 Task: Find connections with filter location Fraijanes with filter topic #Ideaswith filter profile language German with filter current company Gartner with filter school National Academy of Legal Studies & Research (NALSAR) University Hyderabad with filter industry Periodical Publishing with filter service category Research with filter keywords title Conservation Volunteer
Action: Mouse moved to (528, 75)
Screenshot: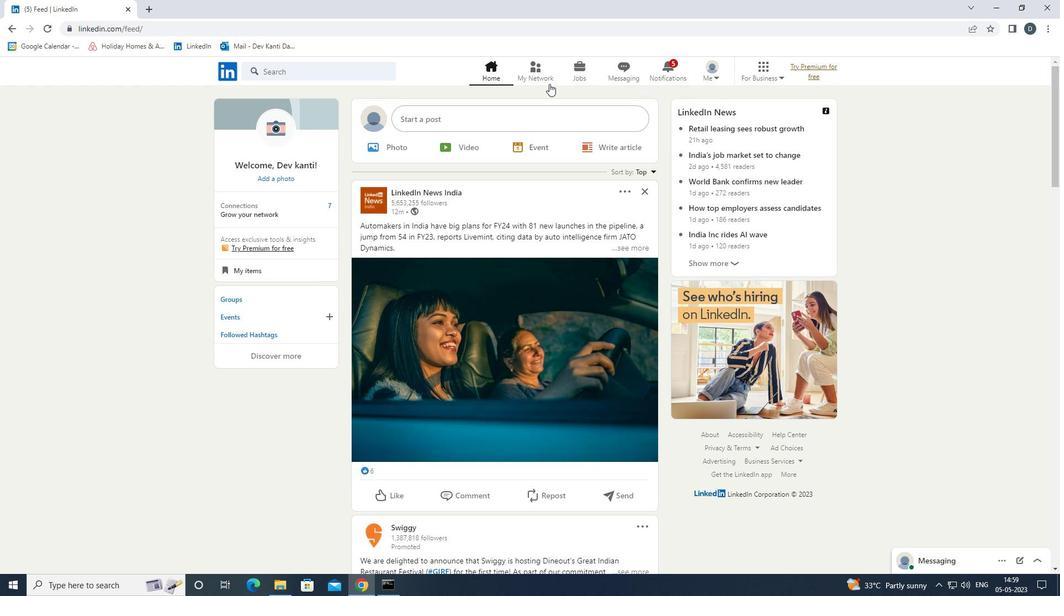 
Action: Mouse pressed left at (528, 75)
Screenshot: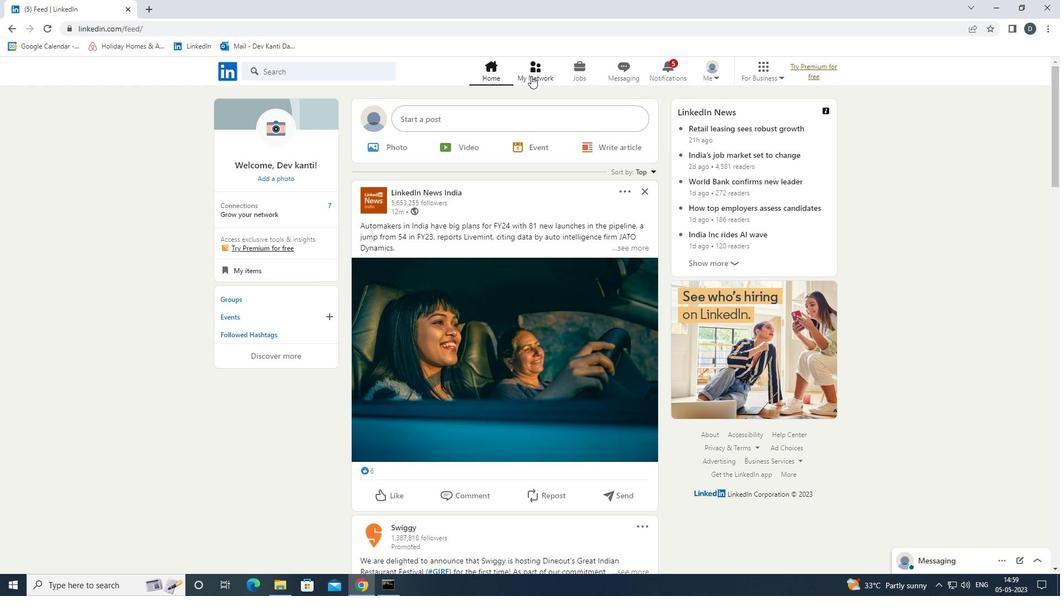 
Action: Mouse moved to (363, 130)
Screenshot: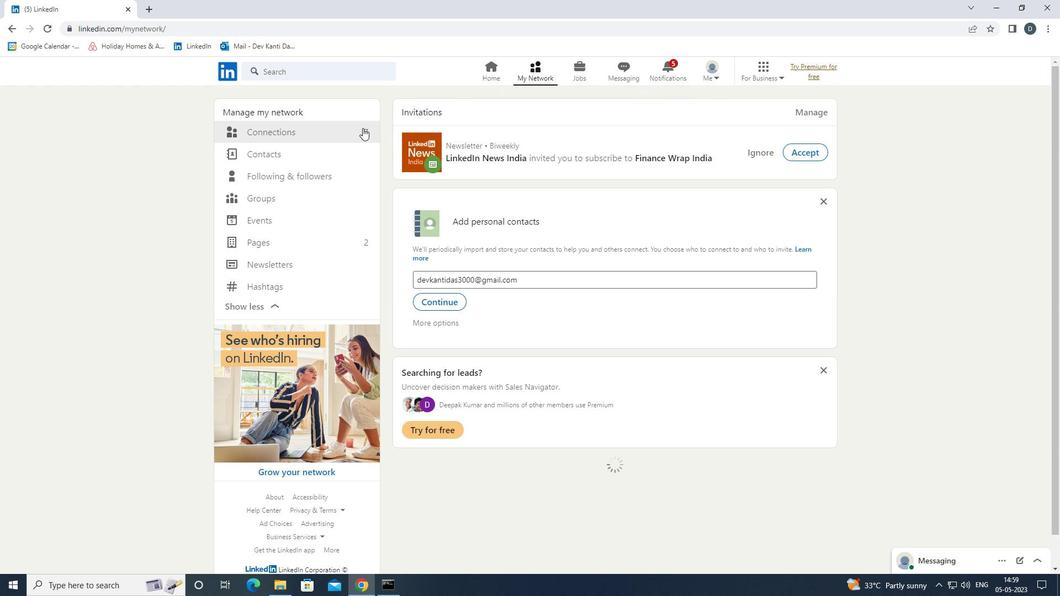 
Action: Mouse pressed left at (363, 130)
Screenshot: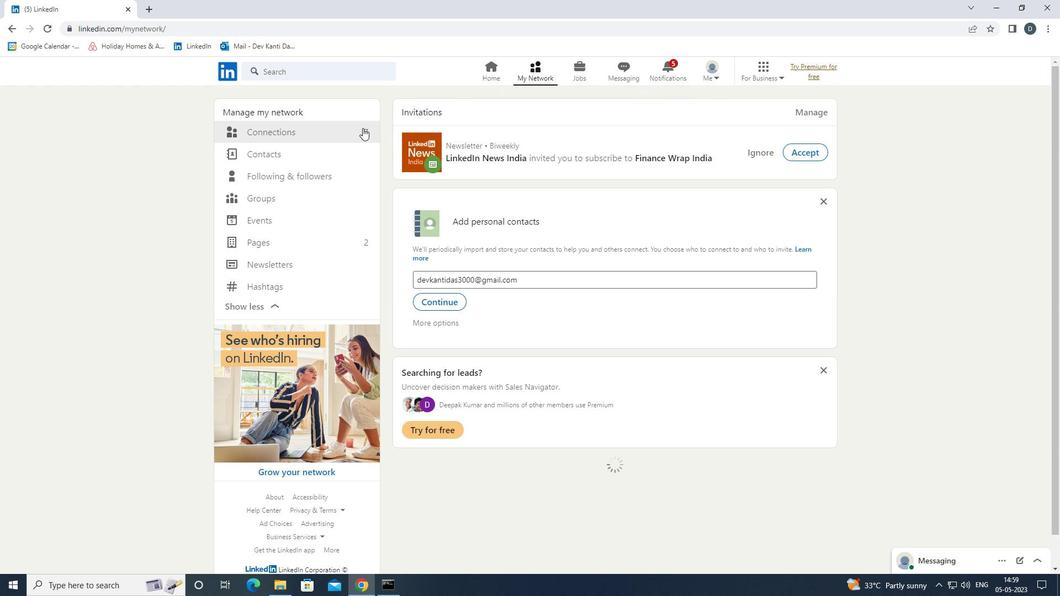 
Action: Mouse moved to (595, 135)
Screenshot: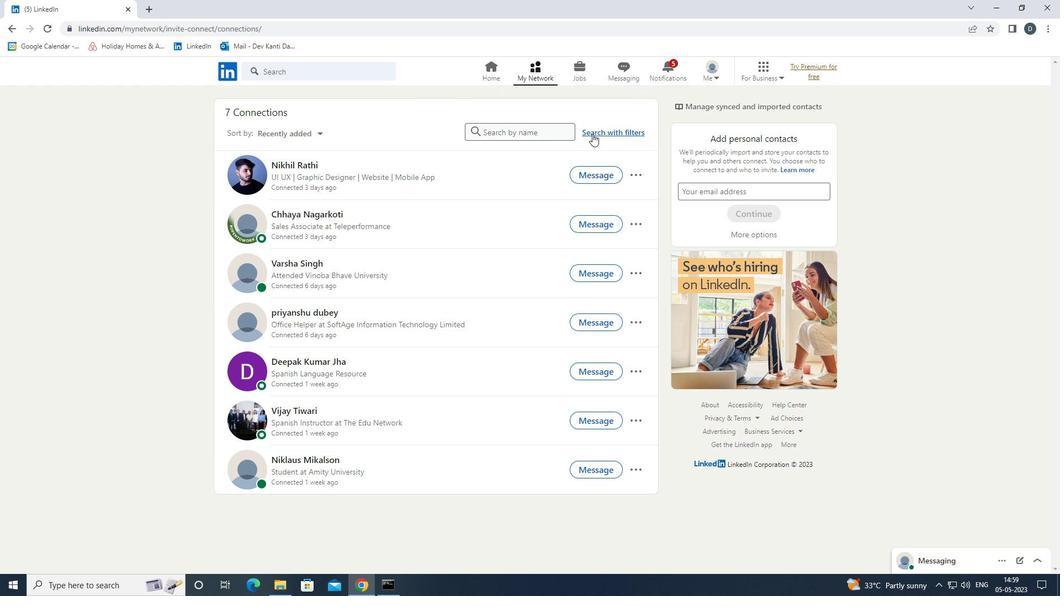 
Action: Mouse pressed left at (595, 135)
Screenshot: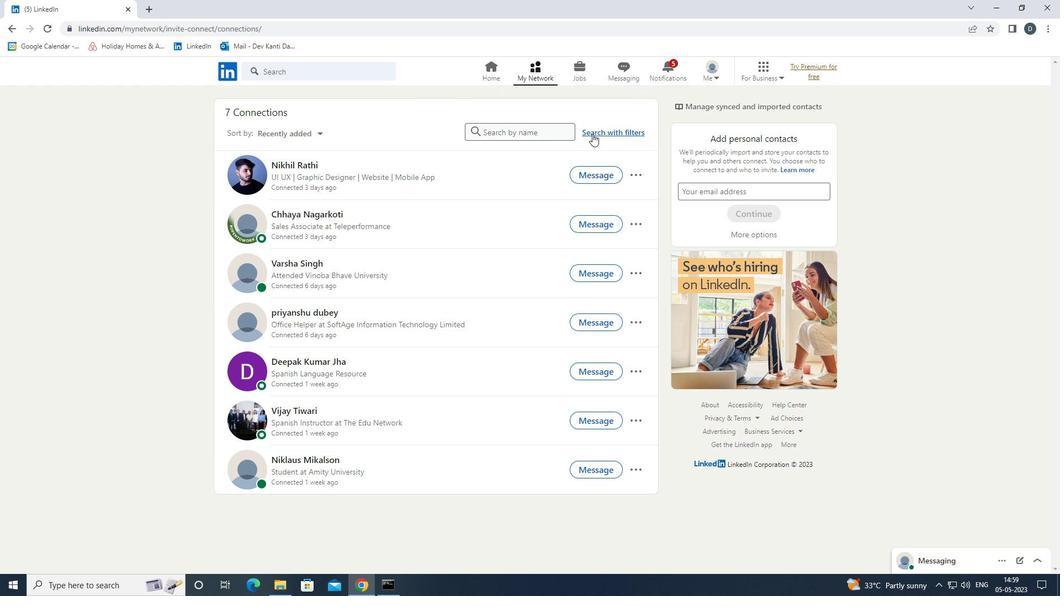 
Action: Mouse moved to (559, 103)
Screenshot: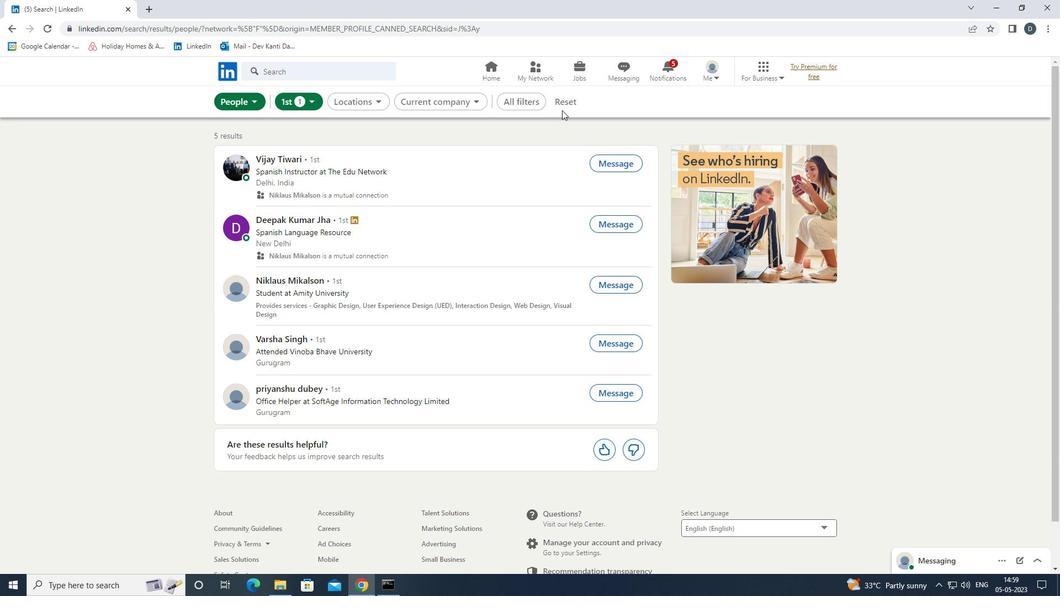 
Action: Mouse pressed left at (559, 103)
Screenshot: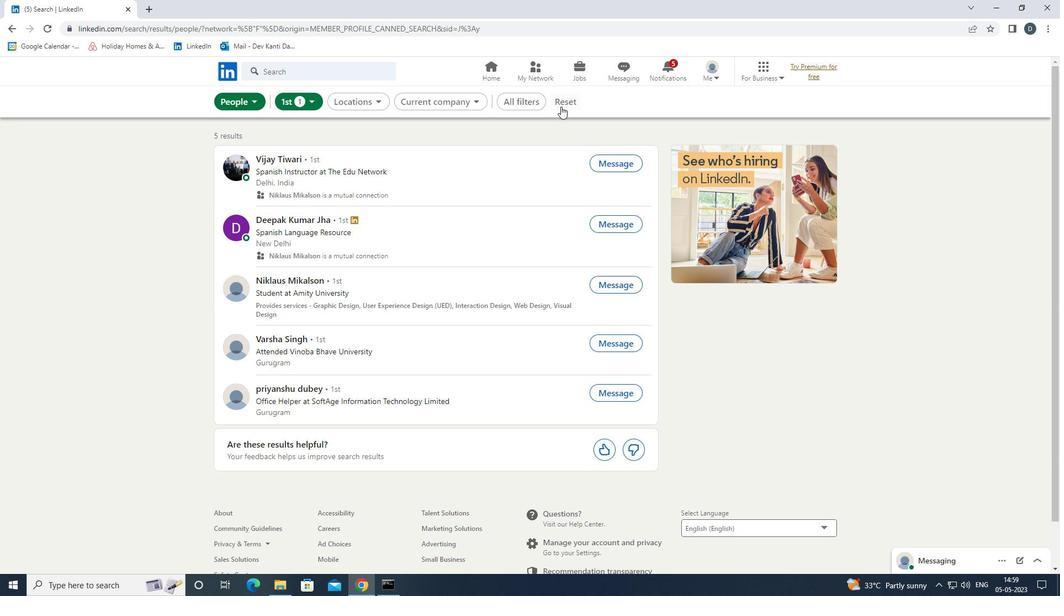 
Action: Mouse moved to (550, 101)
Screenshot: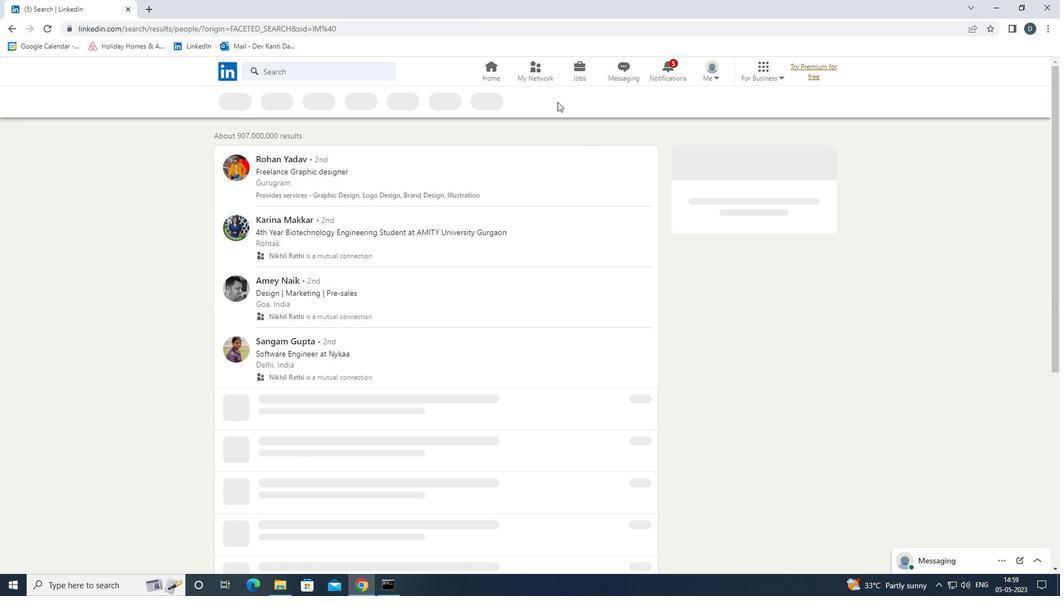 
Action: Mouse pressed left at (550, 101)
Screenshot: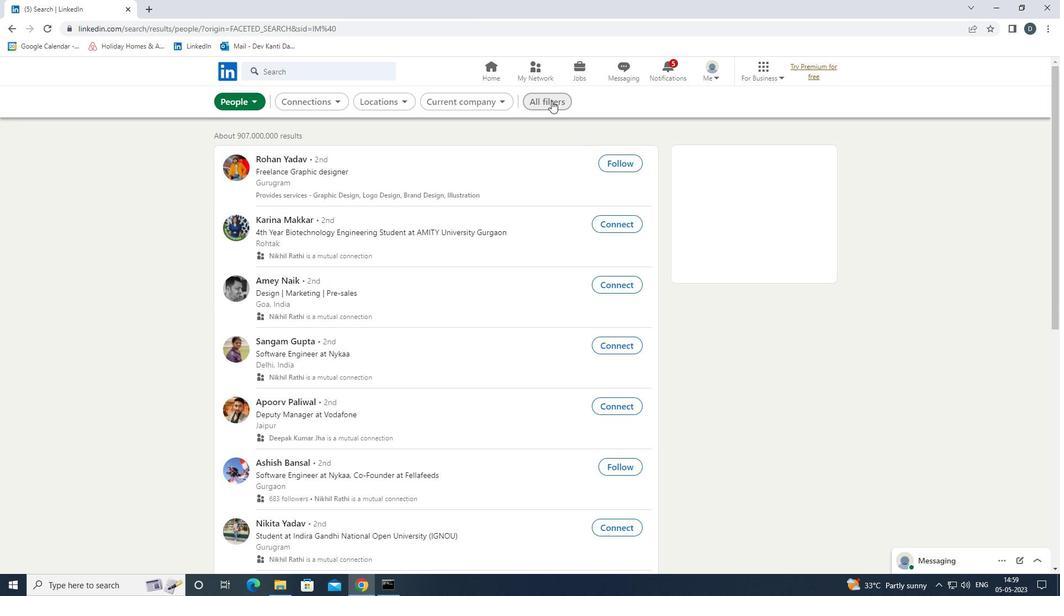 
Action: Mouse moved to (914, 336)
Screenshot: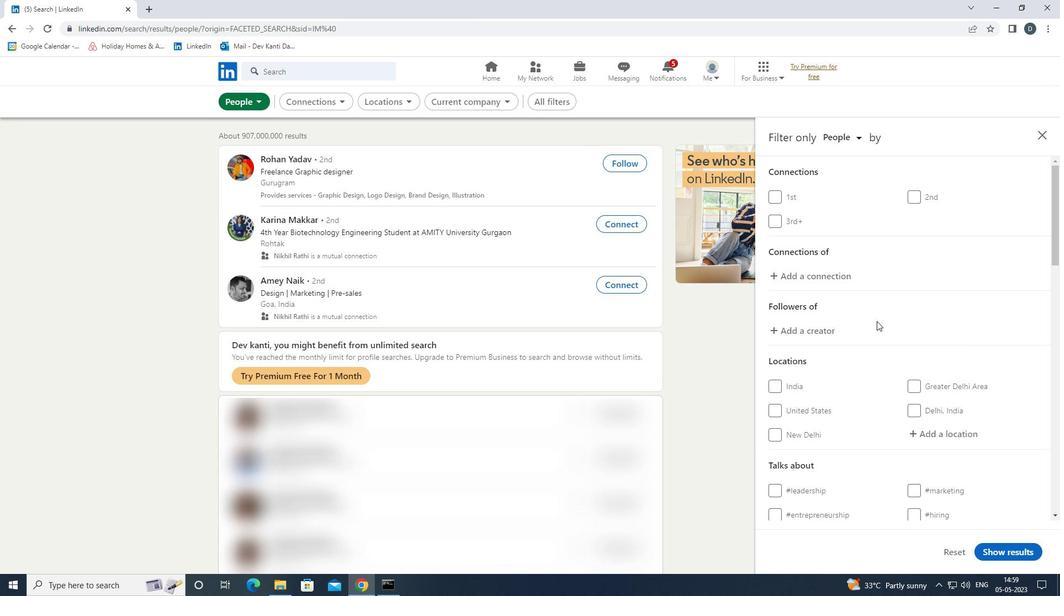 
Action: Mouse scrolled (914, 336) with delta (0, 0)
Screenshot: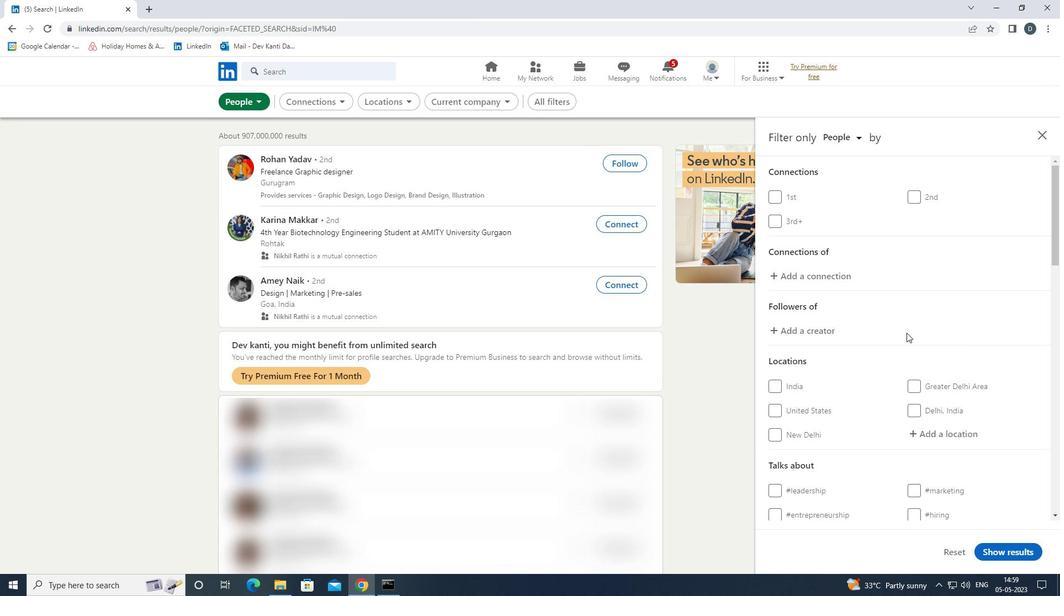 
Action: Mouse moved to (917, 336)
Screenshot: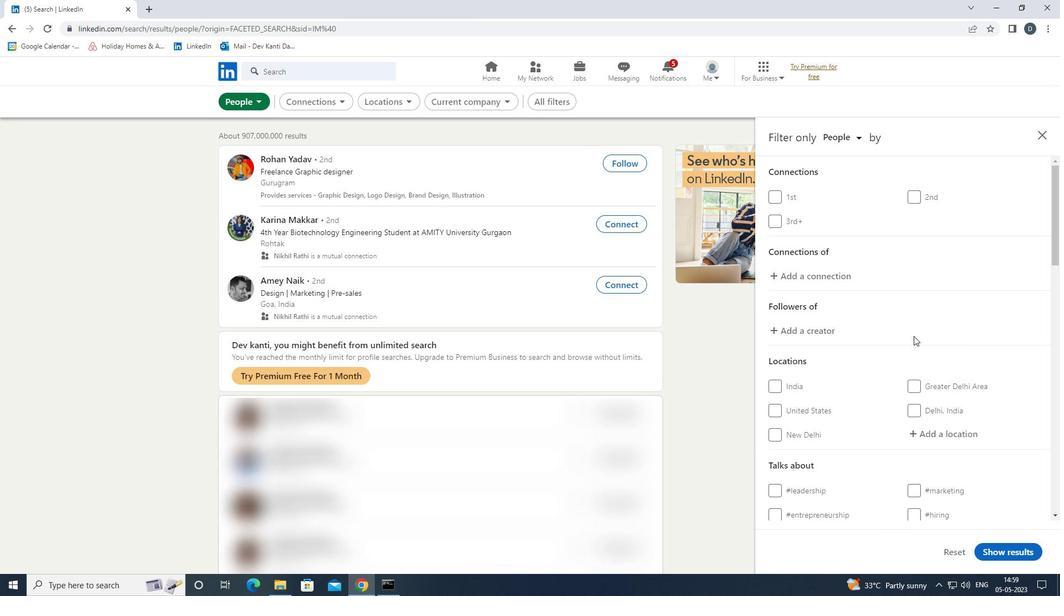
Action: Mouse scrolled (917, 336) with delta (0, 0)
Screenshot: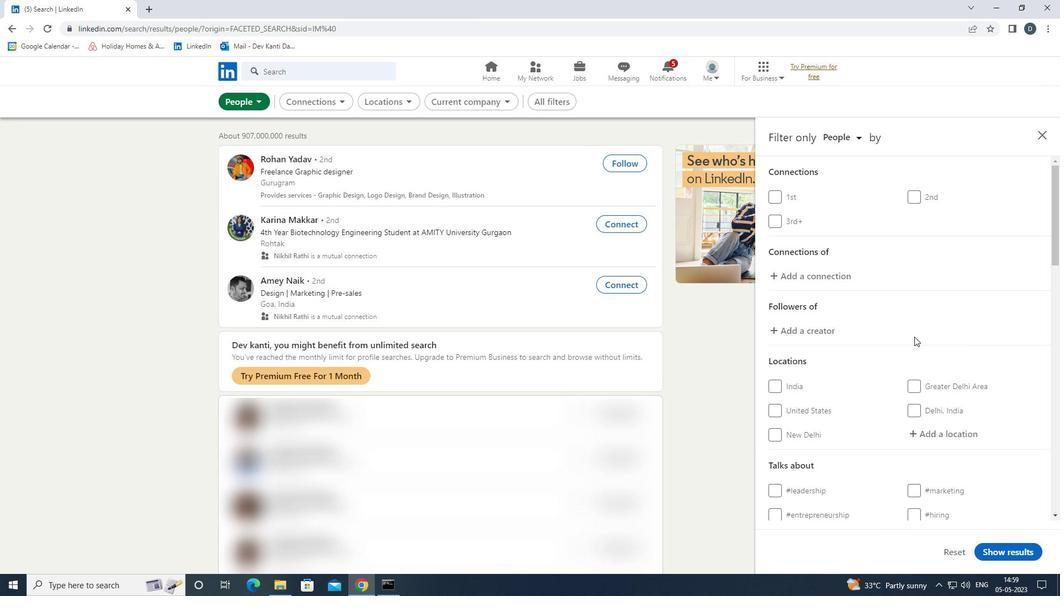 
Action: Mouse moved to (943, 321)
Screenshot: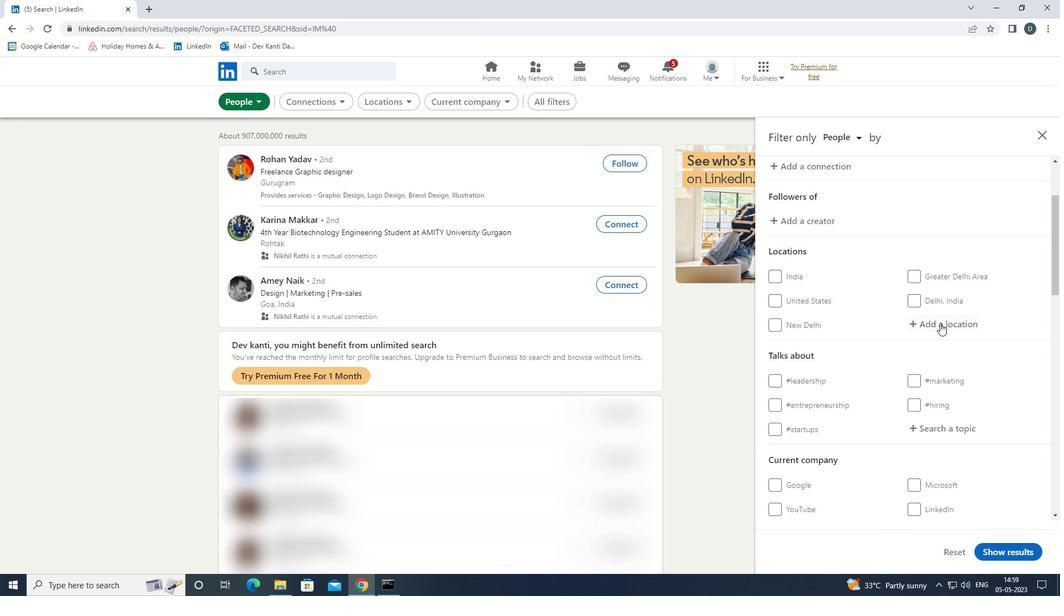 
Action: Mouse pressed left at (943, 321)
Screenshot: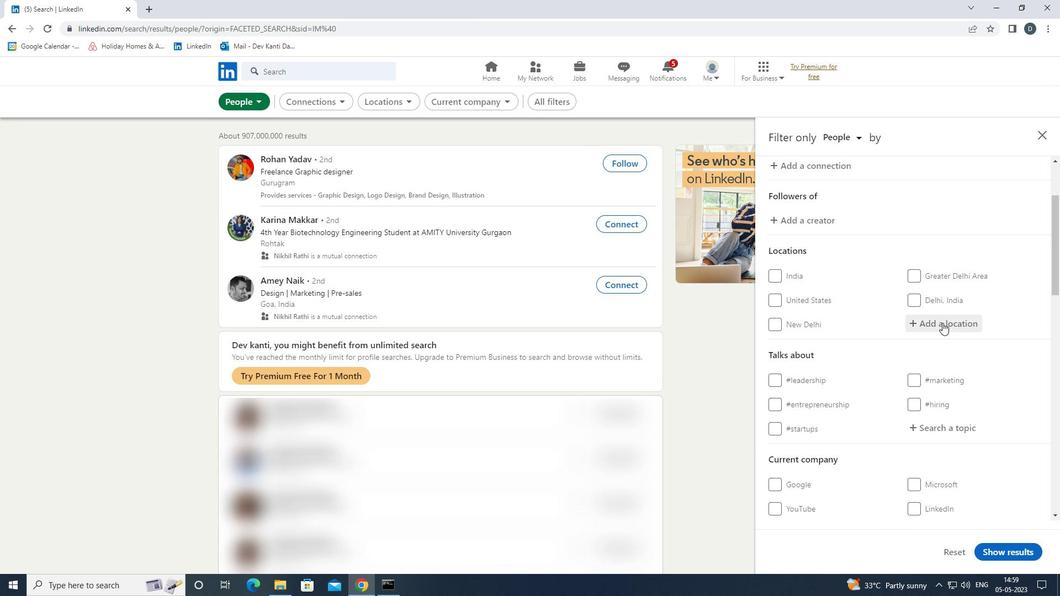 
Action: Mouse moved to (949, 326)
Screenshot: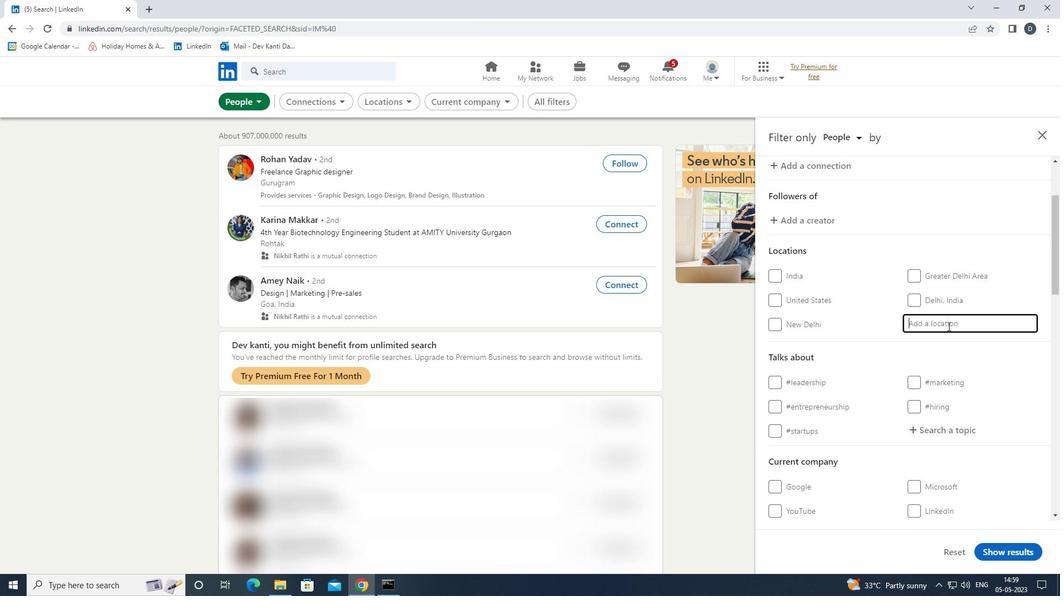 
Action: Key pressed <Key.shift><Key.shift><Key.shift><Key.shift><Key.shift><Key.shift>FRAIJANES<Key.down><Key.enter>
Screenshot: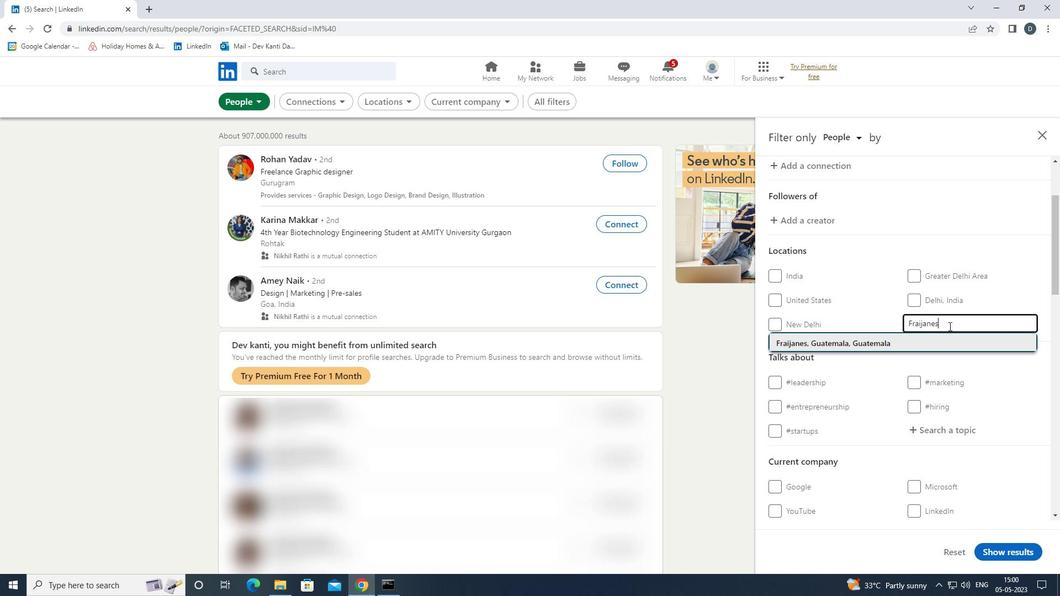 
Action: Mouse scrolled (949, 325) with delta (0, 0)
Screenshot: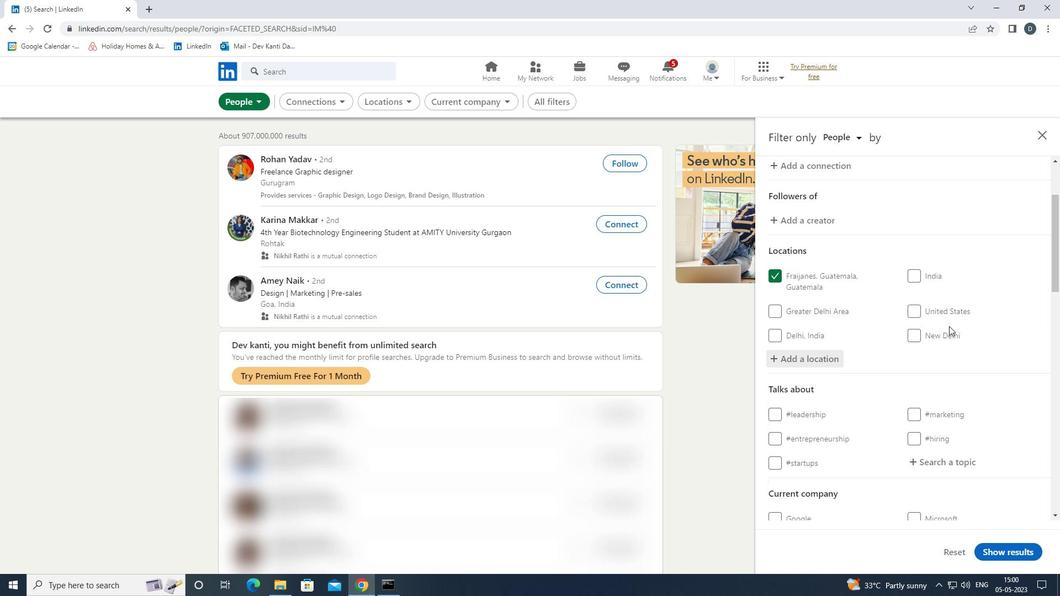
Action: Mouse moved to (949, 326)
Screenshot: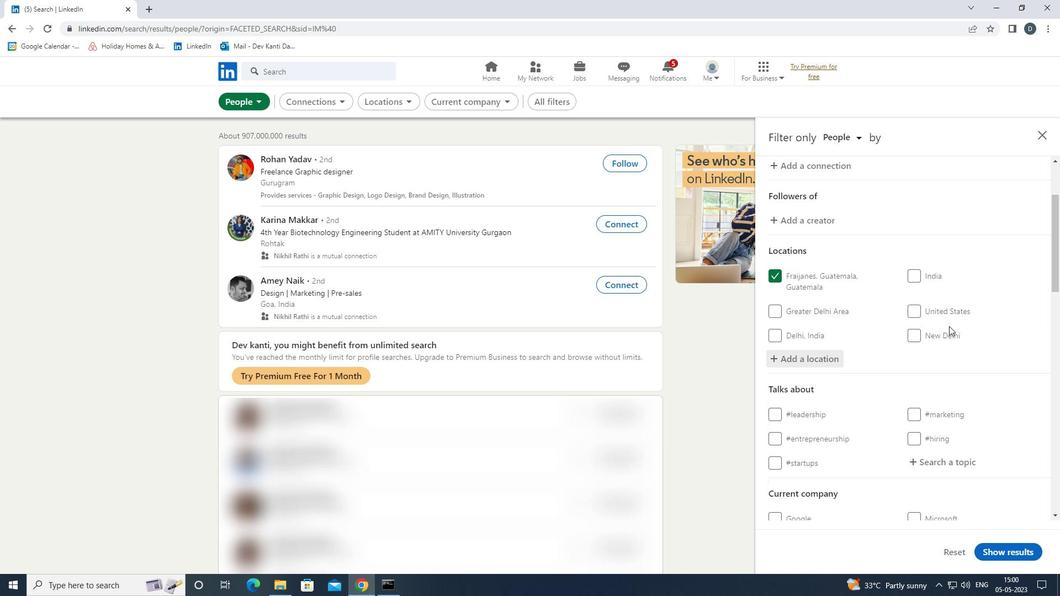 
Action: Mouse scrolled (949, 326) with delta (0, 0)
Screenshot: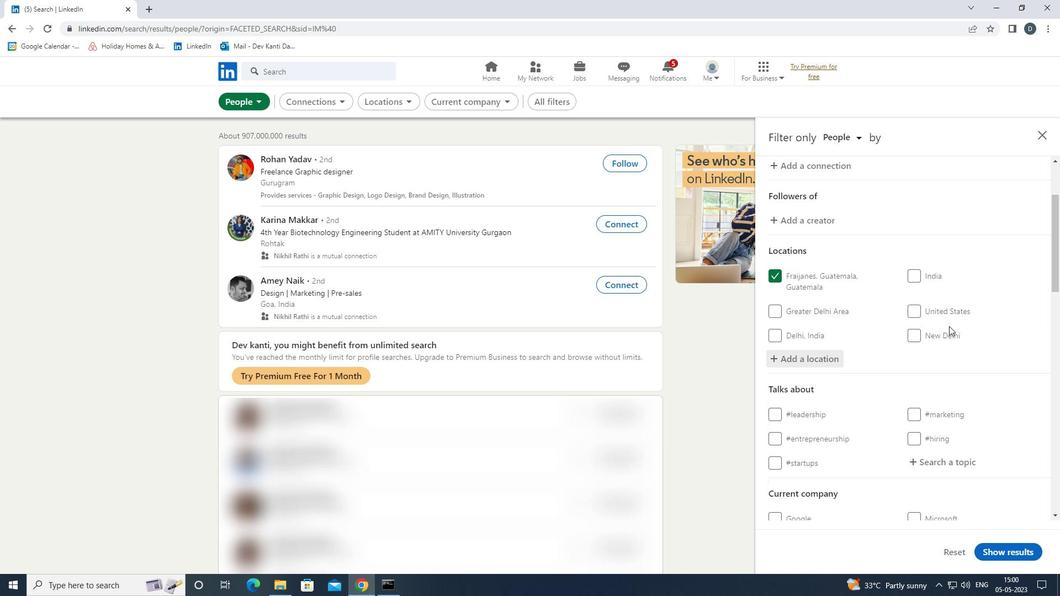
Action: Mouse moved to (949, 329)
Screenshot: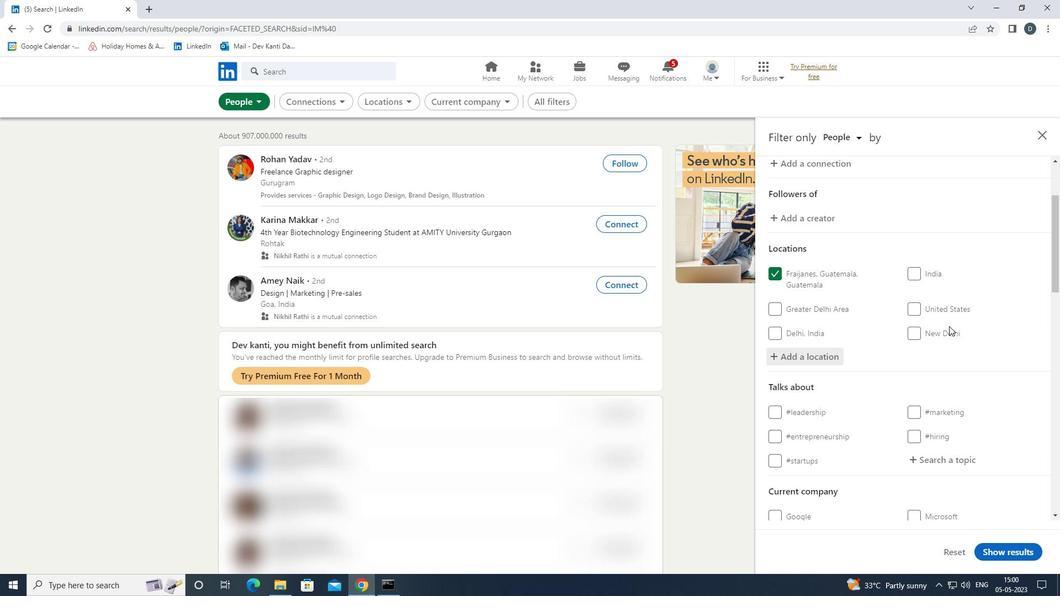 
Action: Mouse scrolled (949, 329) with delta (0, 0)
Screenshot: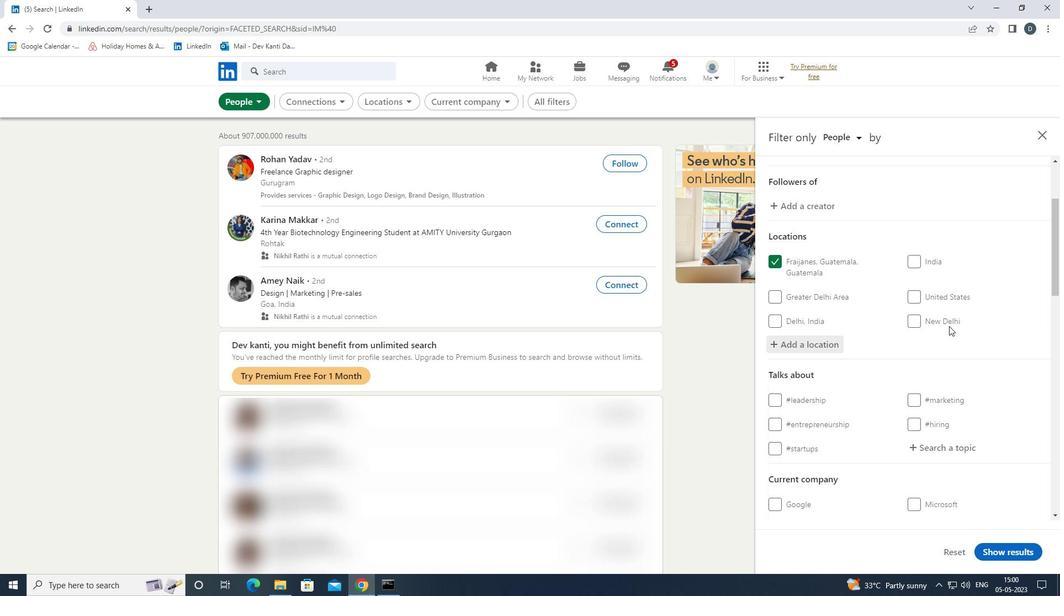 
Action: Mouse moved to (961, 299)
Screenshot: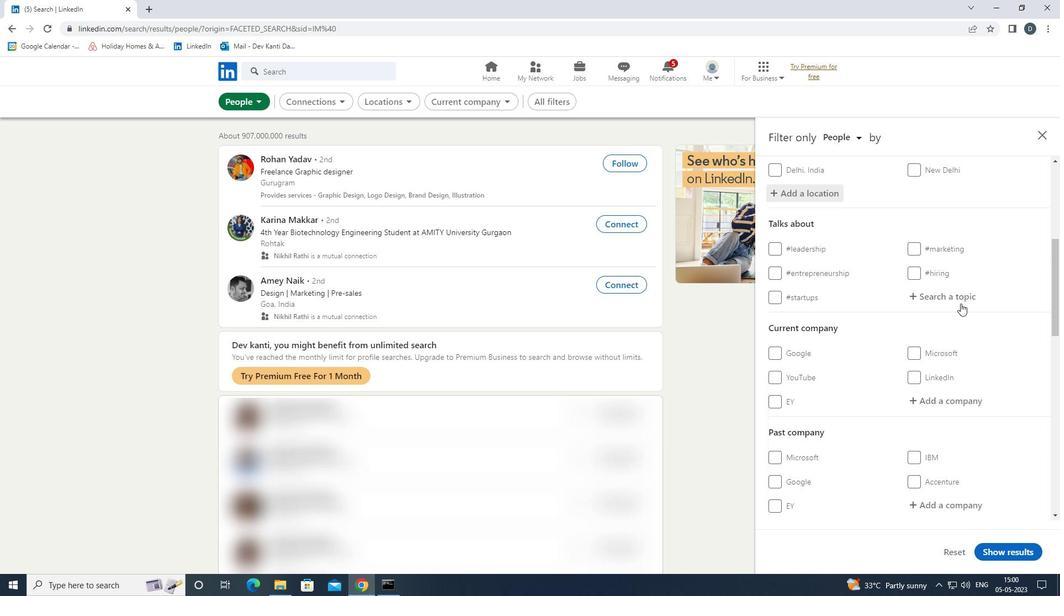 
Action: Mouse pressed left at (961, 299)
Screenshot: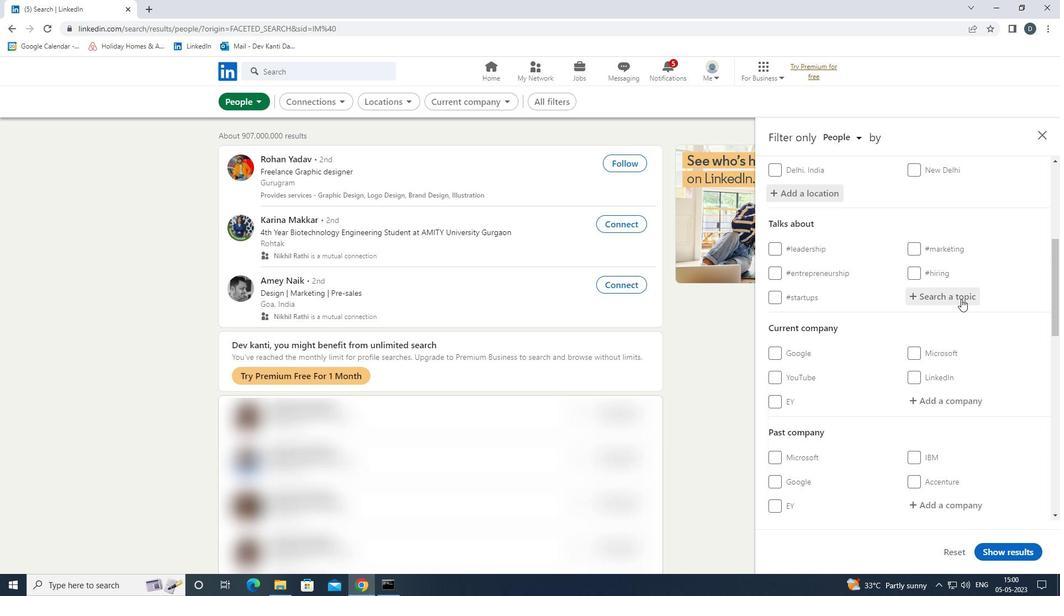 
Action: Key pressed <Key.shift>IDEAS<Key.down><Key.enter>
Screenshot: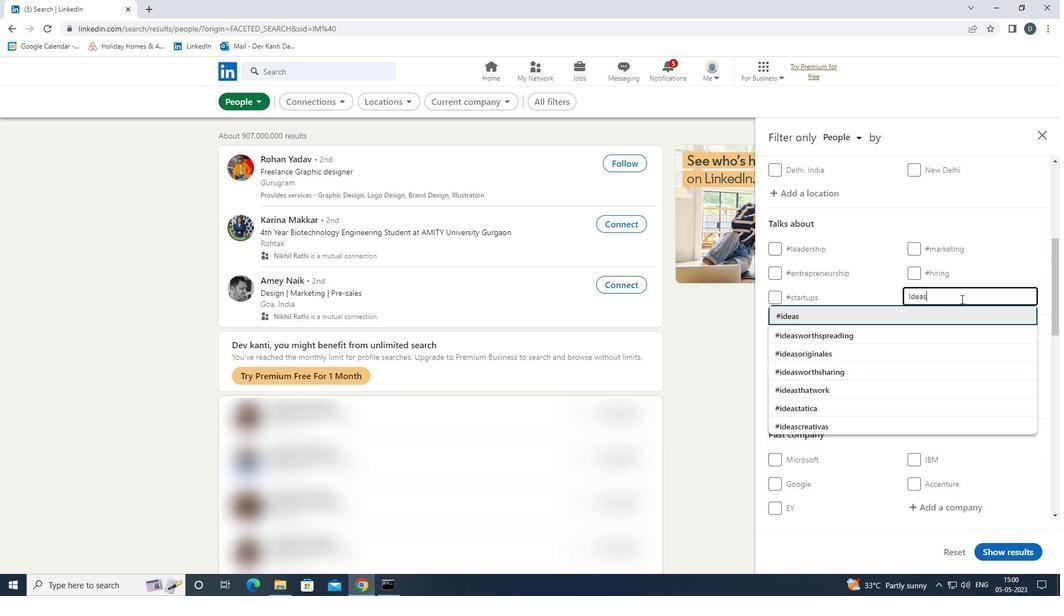 
Action: Mouse scrolled (961, 298) with delta (0, 0)
Screenshot: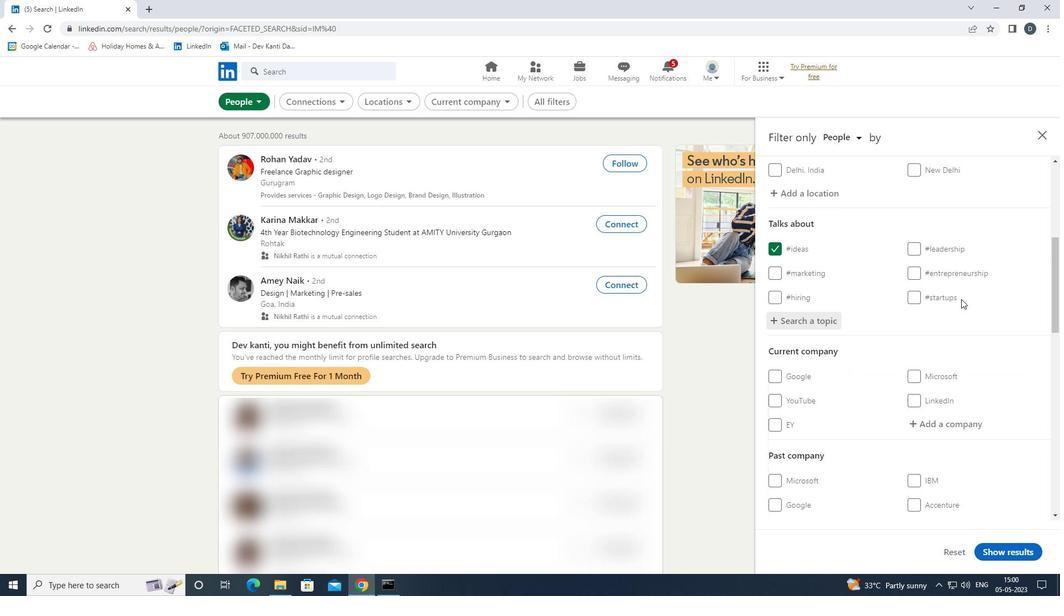 
Action: Mouse scrolled (961, 298) with delta (0, 0)
Screenshot: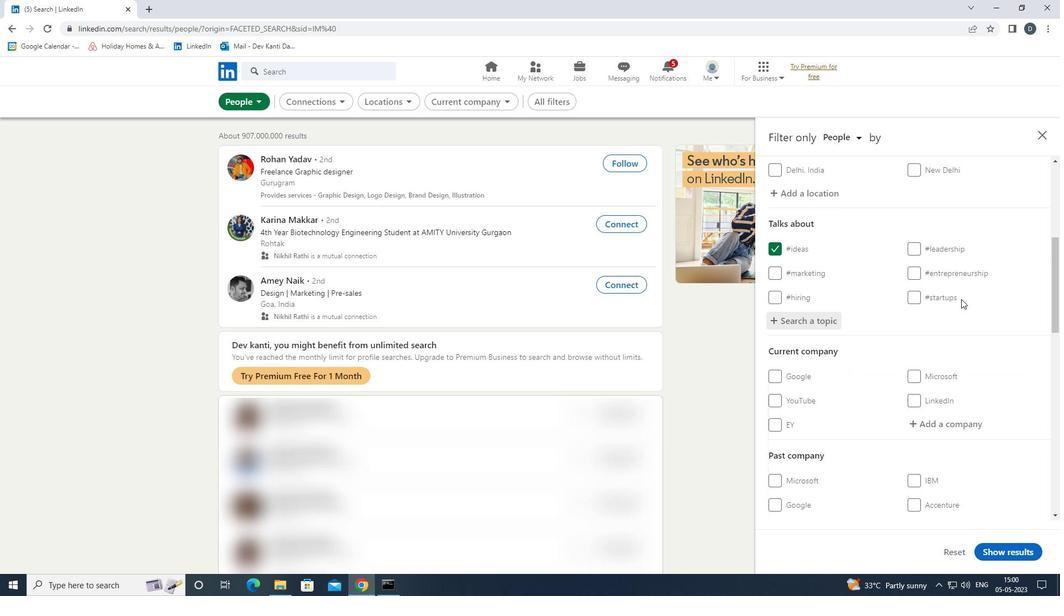 
Action: Mouse scrolled (961, 298) with delta (0, 0)
Screenshot: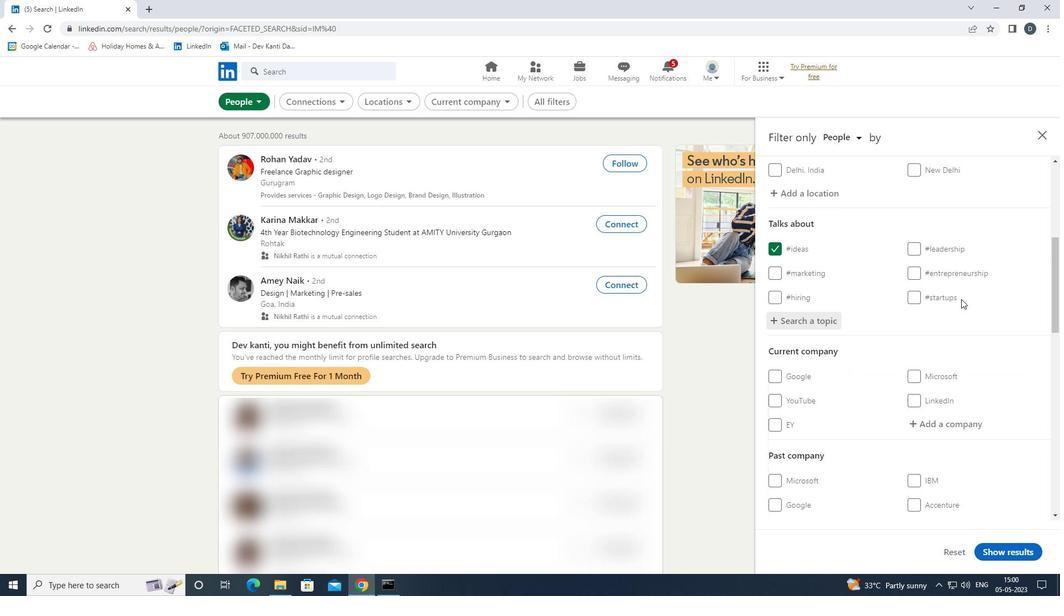 
Action: Mouse moved to (961, 299)
Screenshot: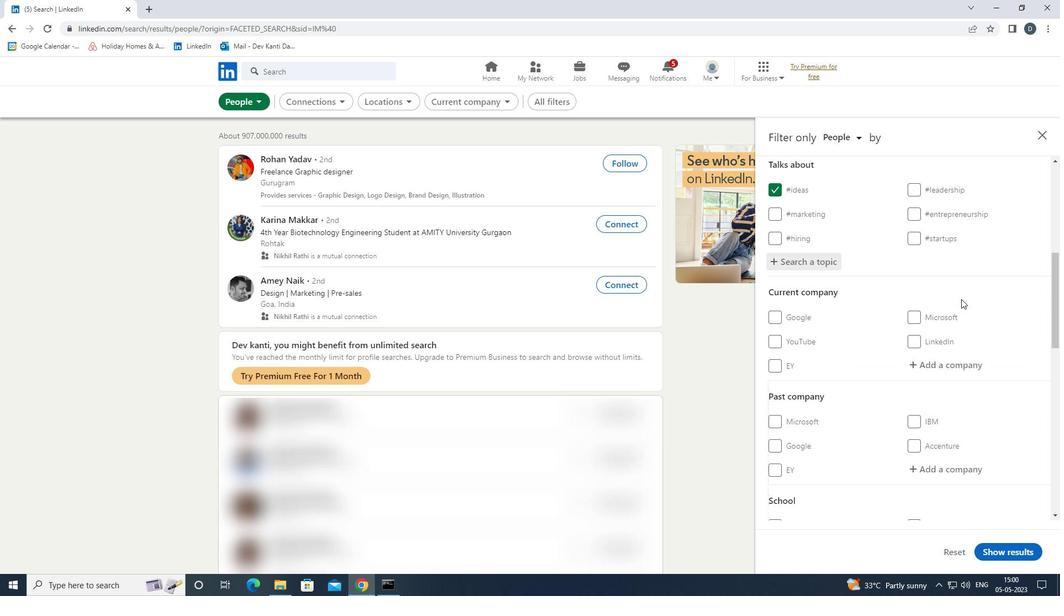 
Action: Mouse scrolled (961, 299) with delta (0, 0)
Screenshot: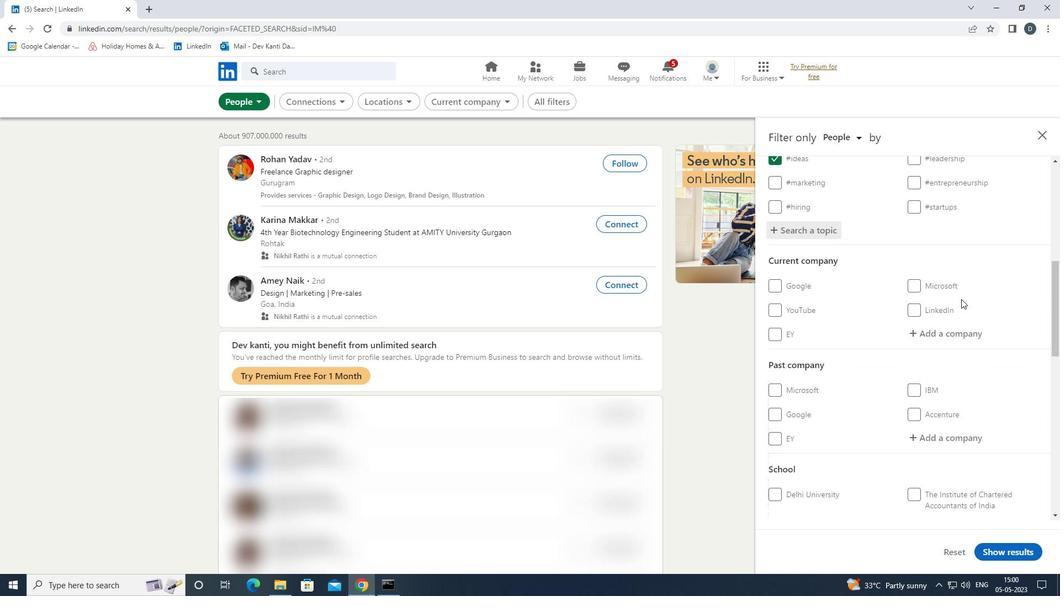 
Action: Mouse moved to (961, 301)
Screenshot: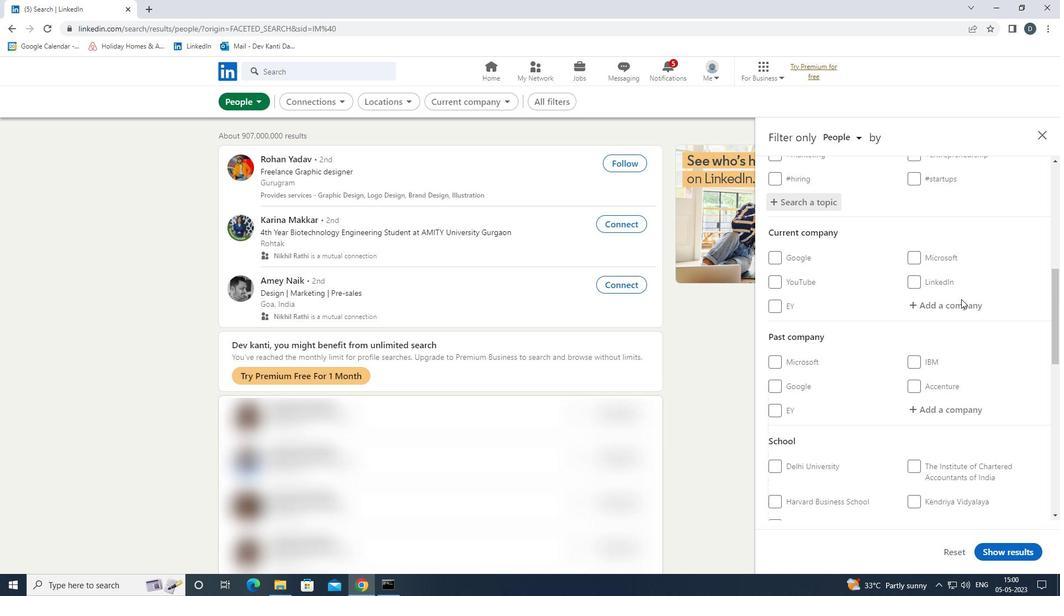 
Action: Mouse scrolled (961, 301) with delta (0, 0)
Screenshot: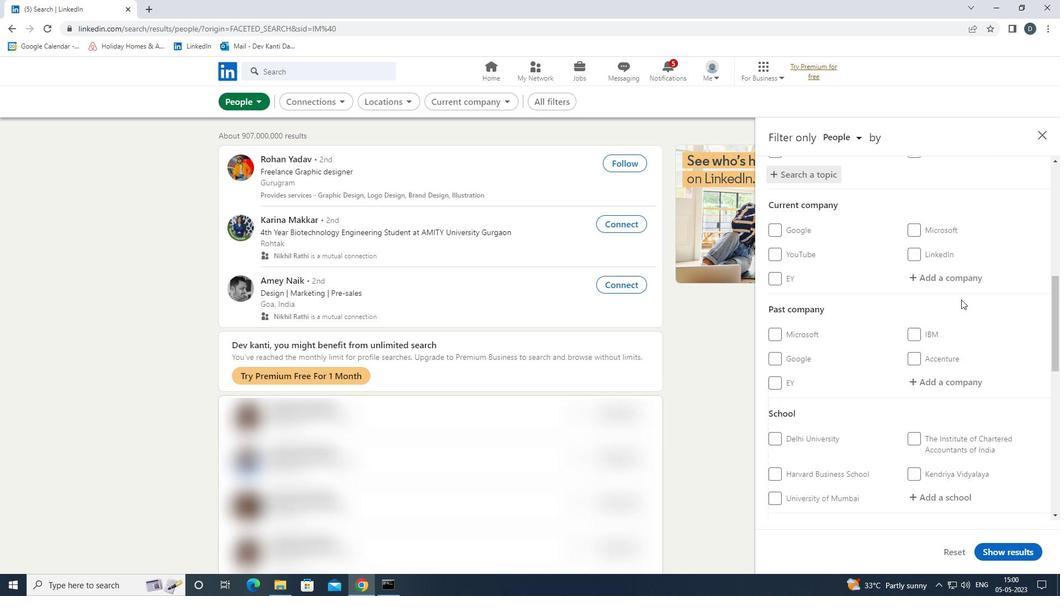 
Action: Mouse moved to (961, 301)
Screenshot: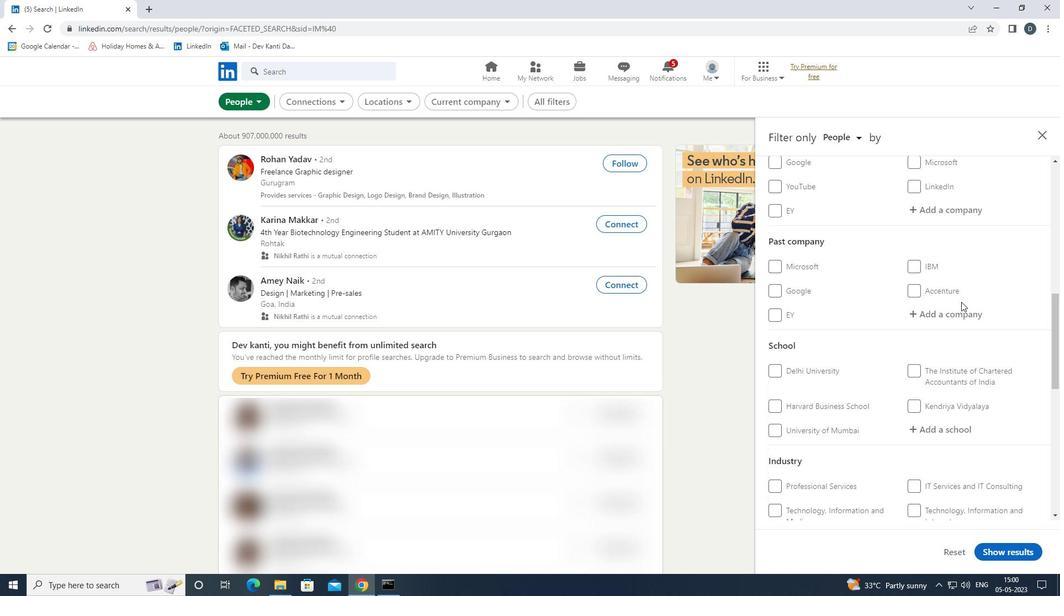 
Action: Mouse scrolled (961, 301) with delta (0, 0)
Screenshot: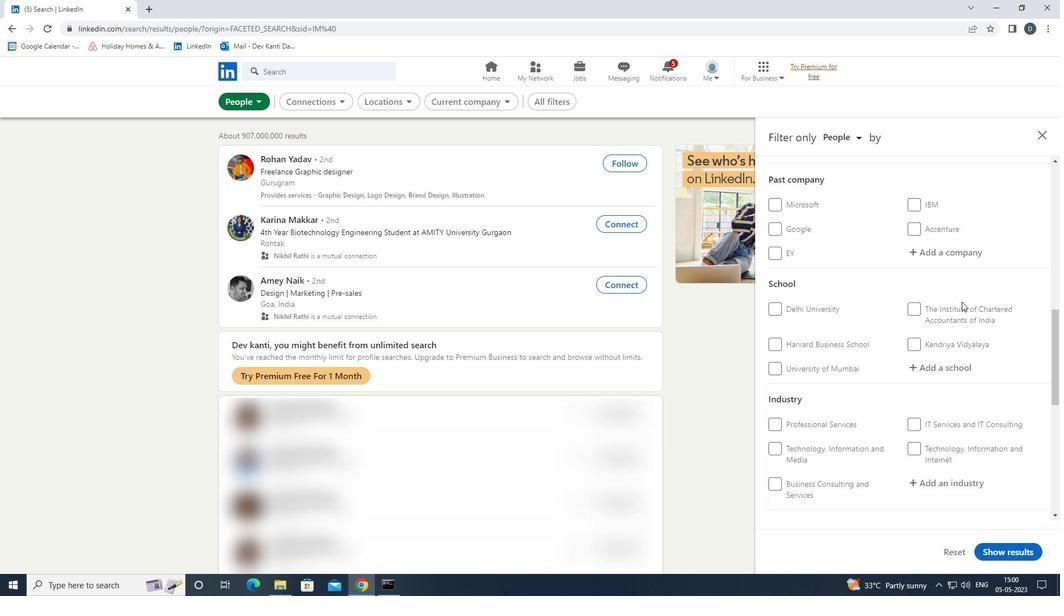 
Action: Mouse scrolled (961, 301) with delta (0, 0)
Screenshot: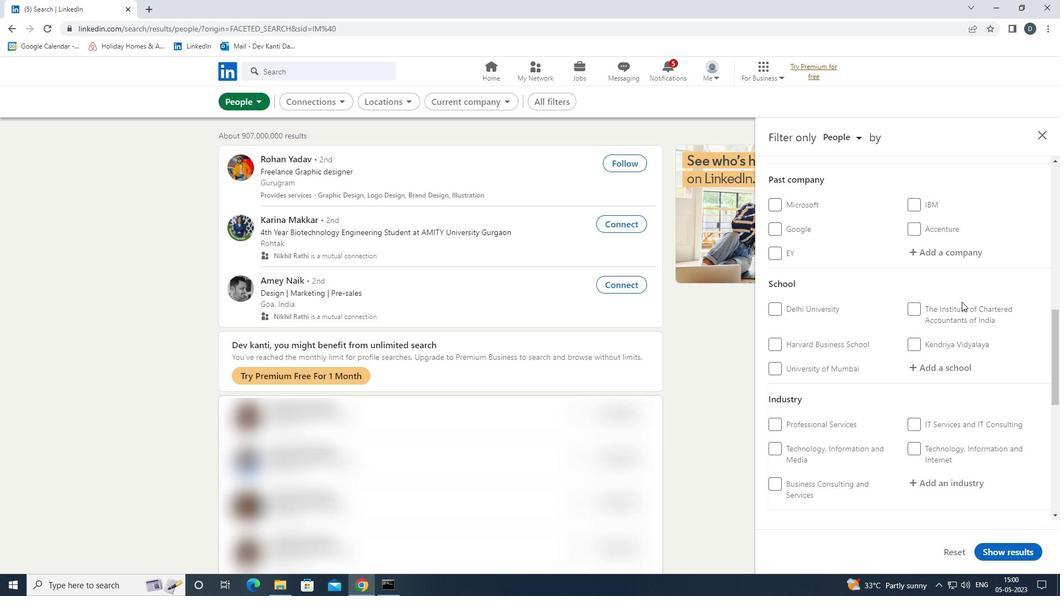
Action: Mouse scrolled (961, 301) with delta (0, 0)
Screenshot: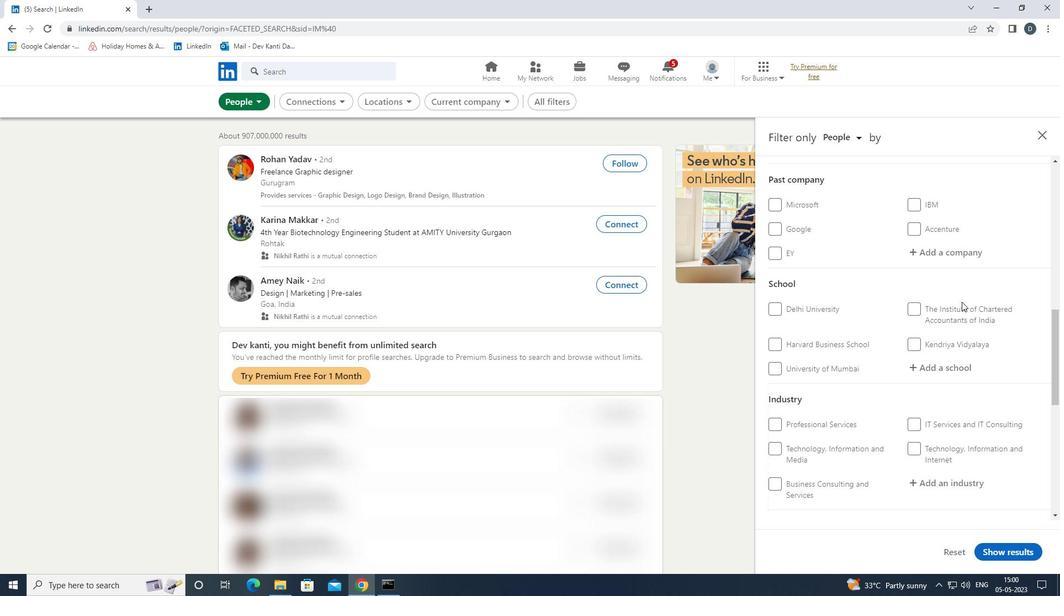 
Action: Mouse moved to (961, 303)
Screenshot: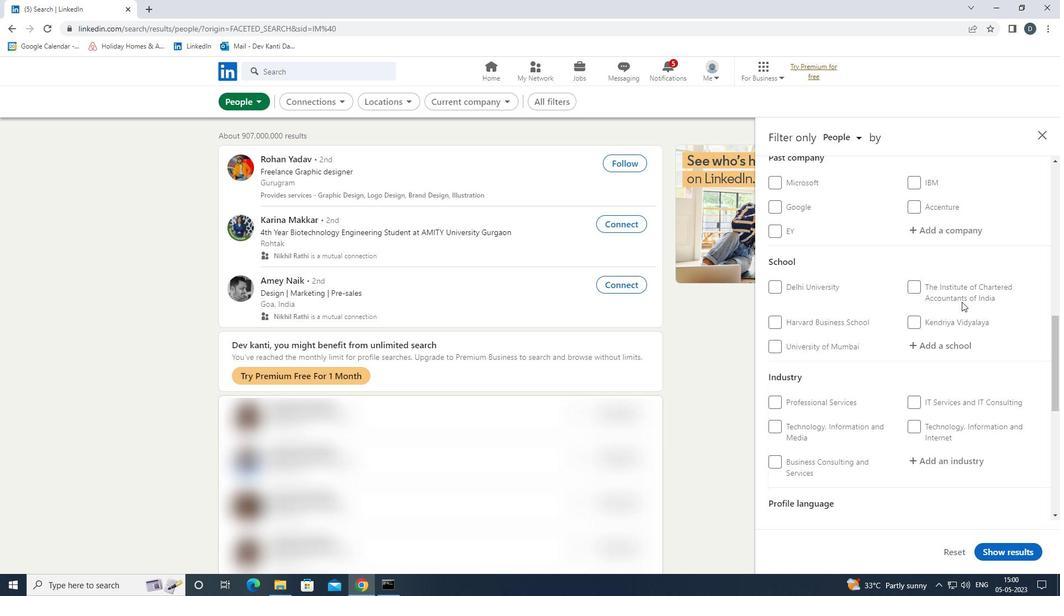 
Action: Mouse scrolled (961, 303) with delta (0, 0)
Screenshot: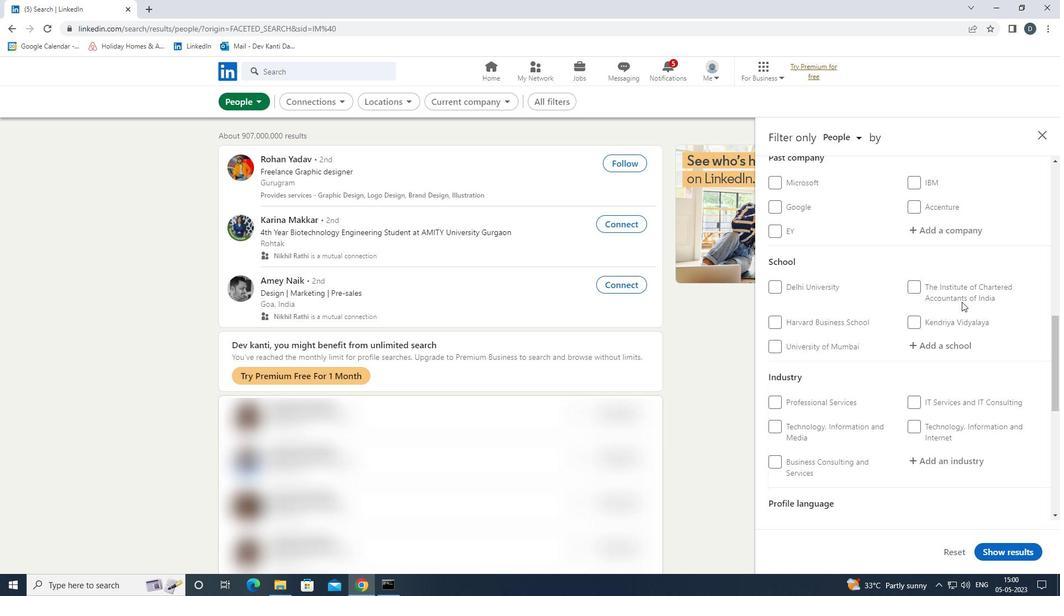 
Action: Mouse moved to (804, 374)
Screenshot: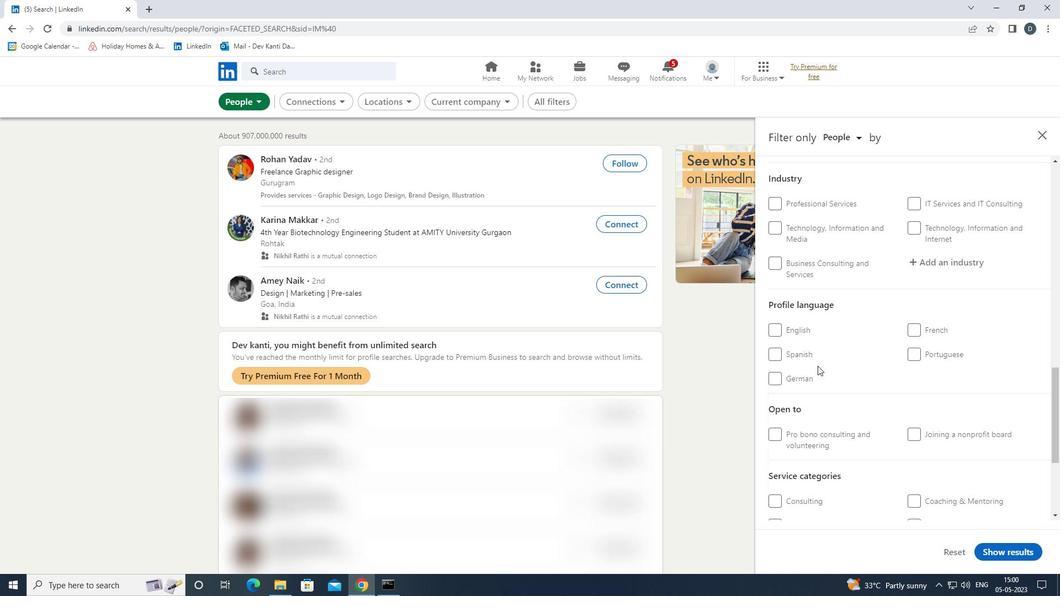 
Action: Mouse pressed left at (804, 374)
Screenshot: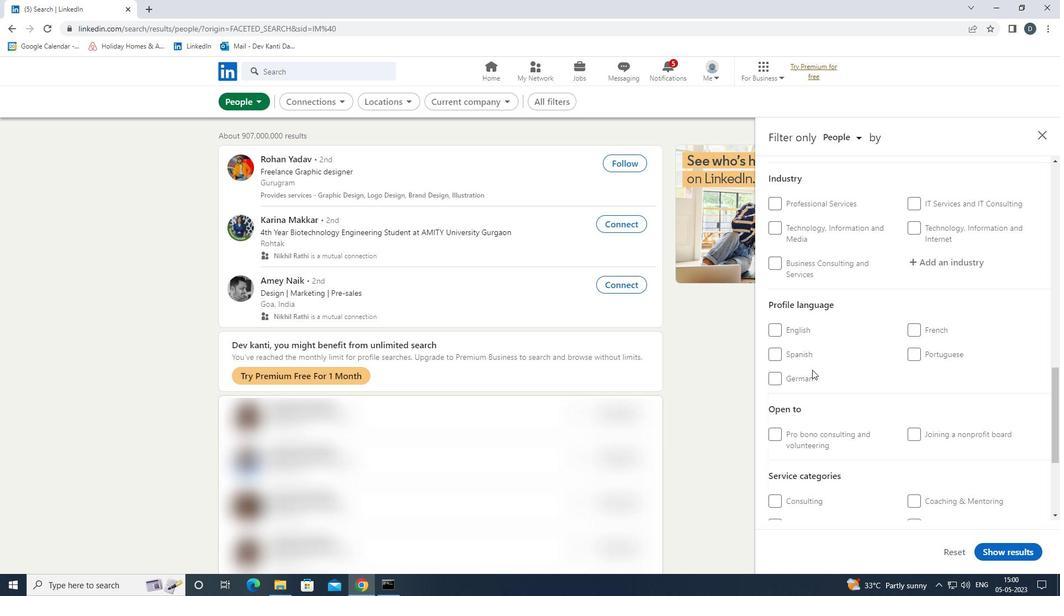 
Action: Mouse scrolled (804, 375) with delta (0, 0)
Screenshot: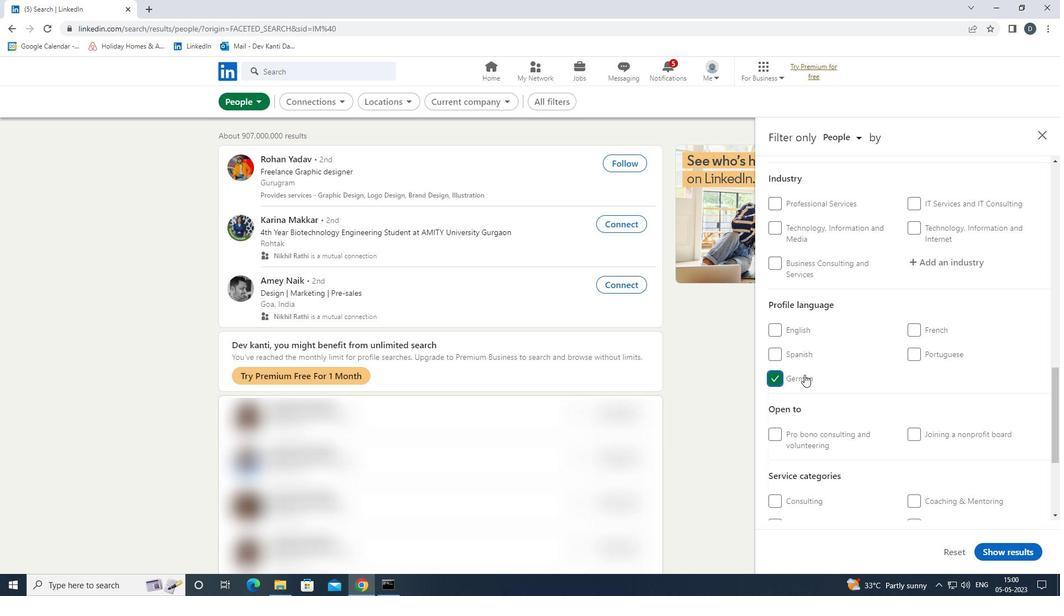 
Action: Mouse scrolled (804, 375) with delta (0, 0)
Screenshot: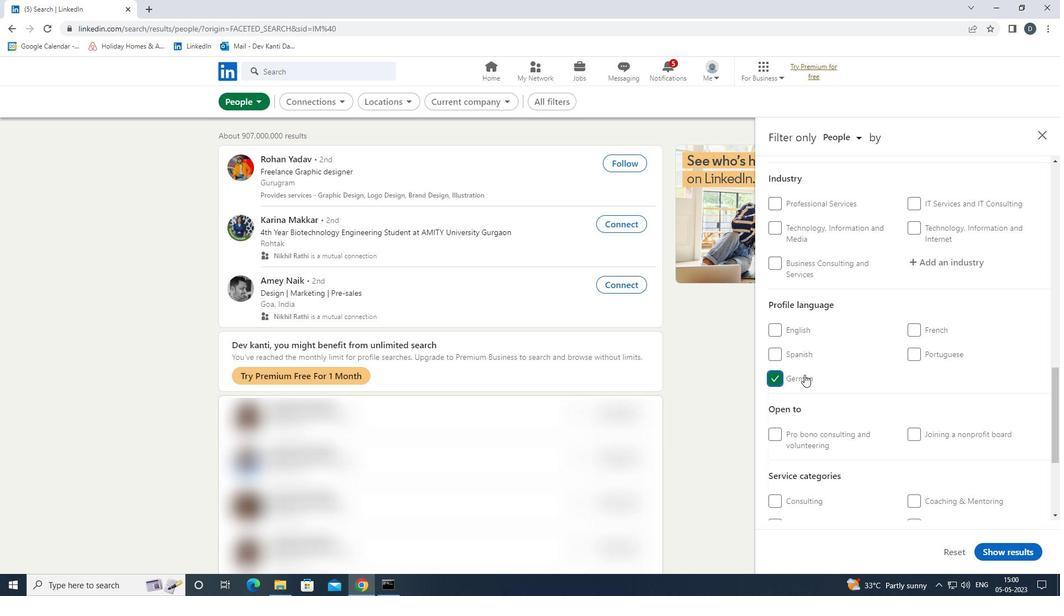 
Action: Mouse scrolled (804, 375) with delta (0, 0)
Screenshot: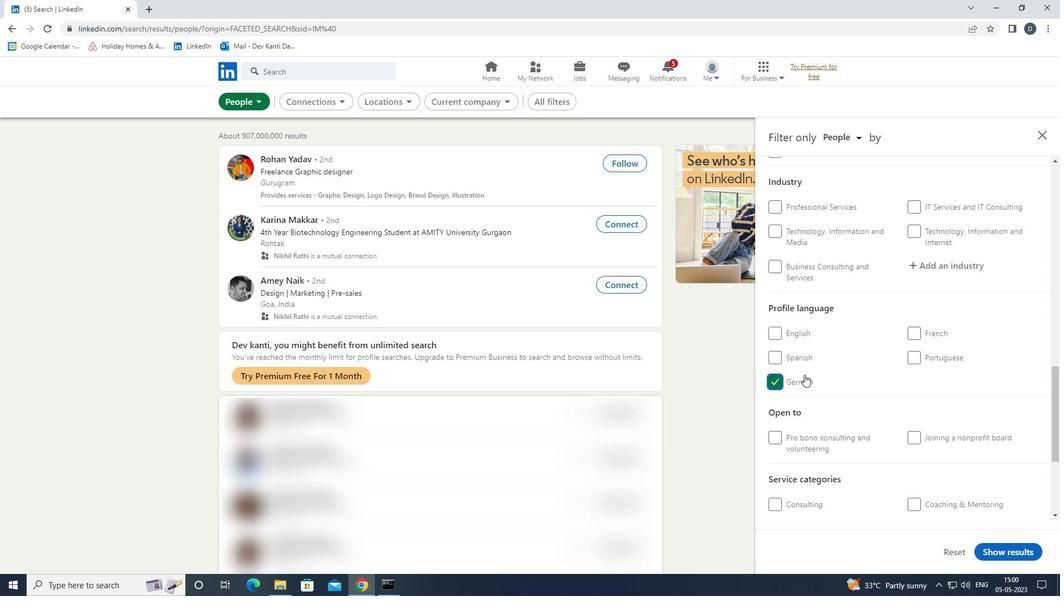 
Action: Mouse scrolled (804, 375) with delta (0, 0)
Screenshot: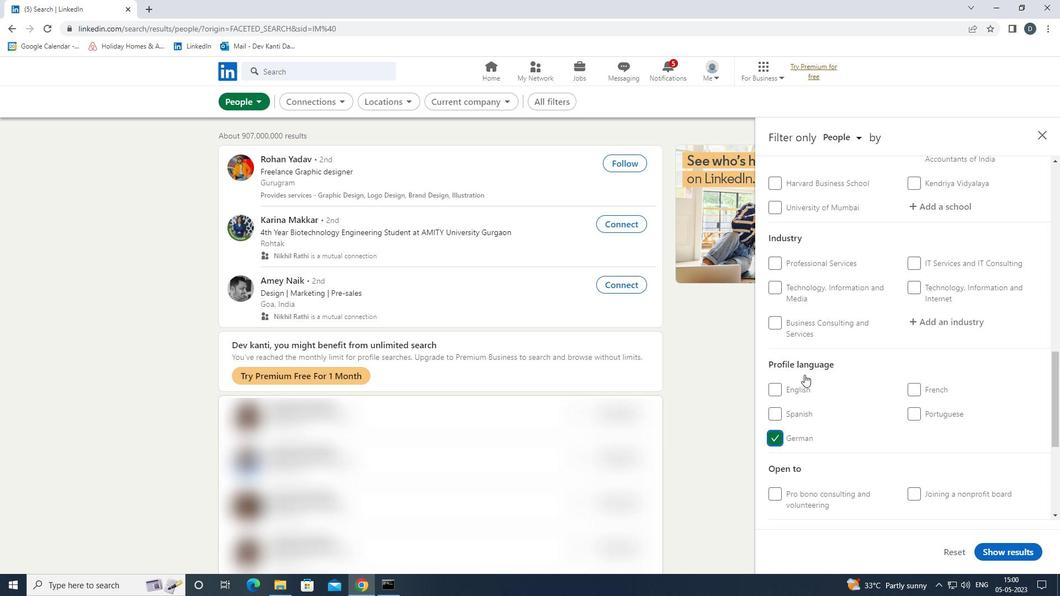 
Action: Mouse scrolled (804, 375) with delta (0, 0)
Screenshot: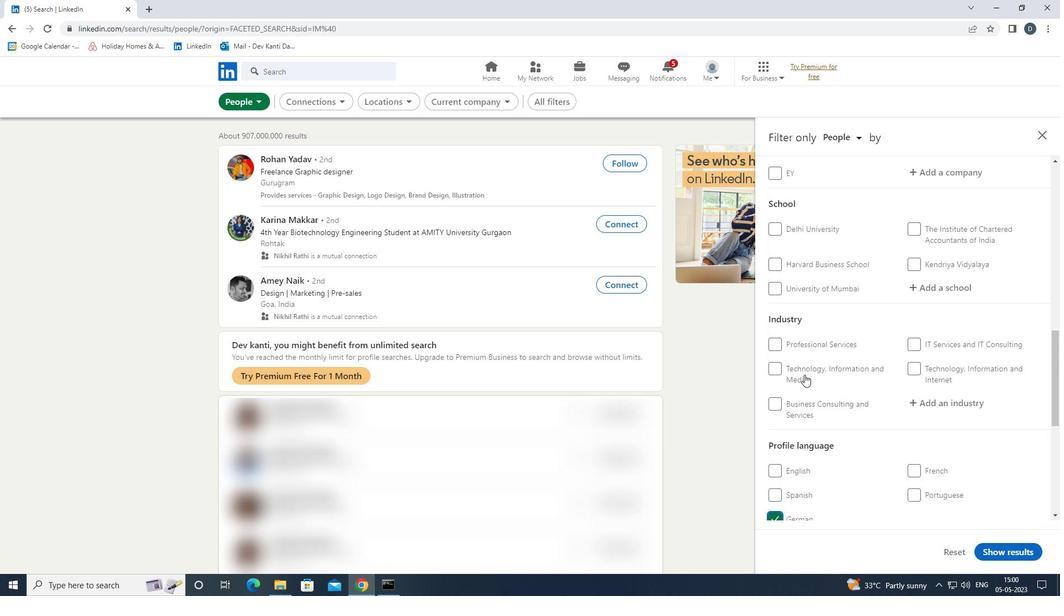 
Action: Mouse scrolled (804, 375) with delta (0, 0)
Screenshot: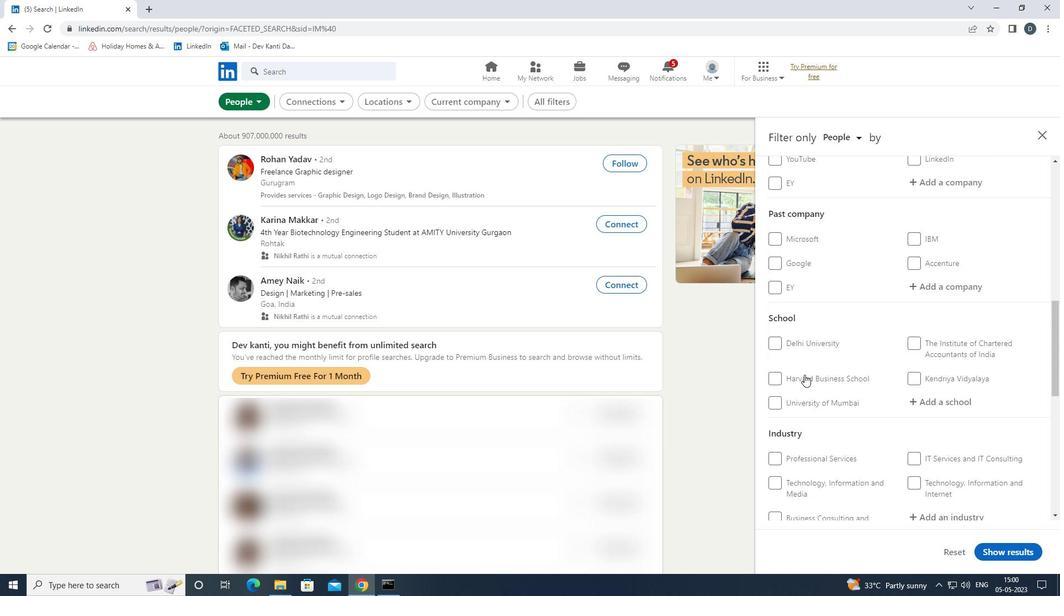 
Action: Mouse scrolled (804, 375) with delta (0, 0)
Screenshot: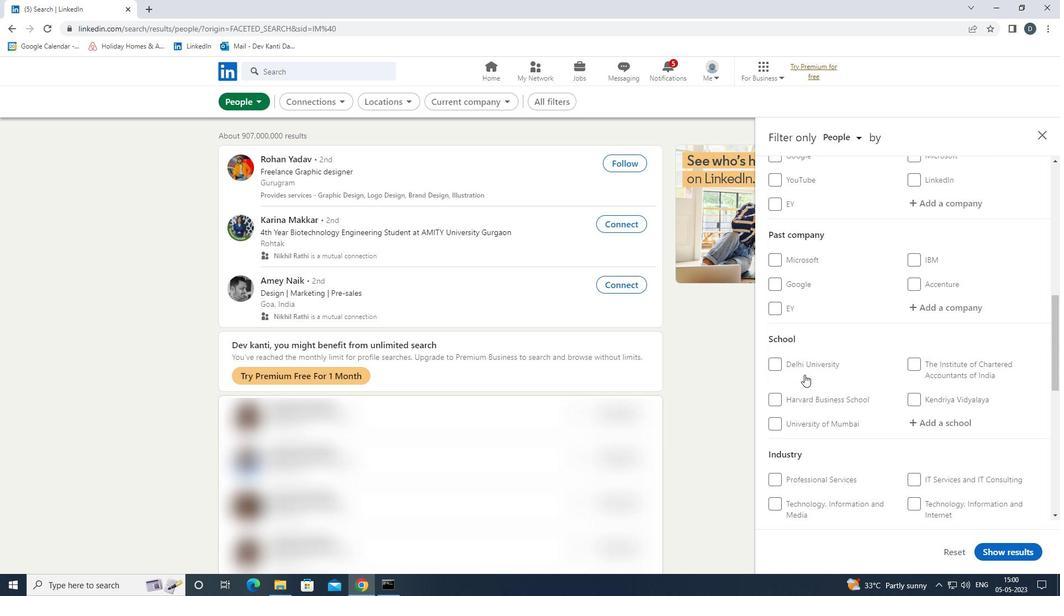 
Action: Mouse moved to (924, 316)
Screenshot: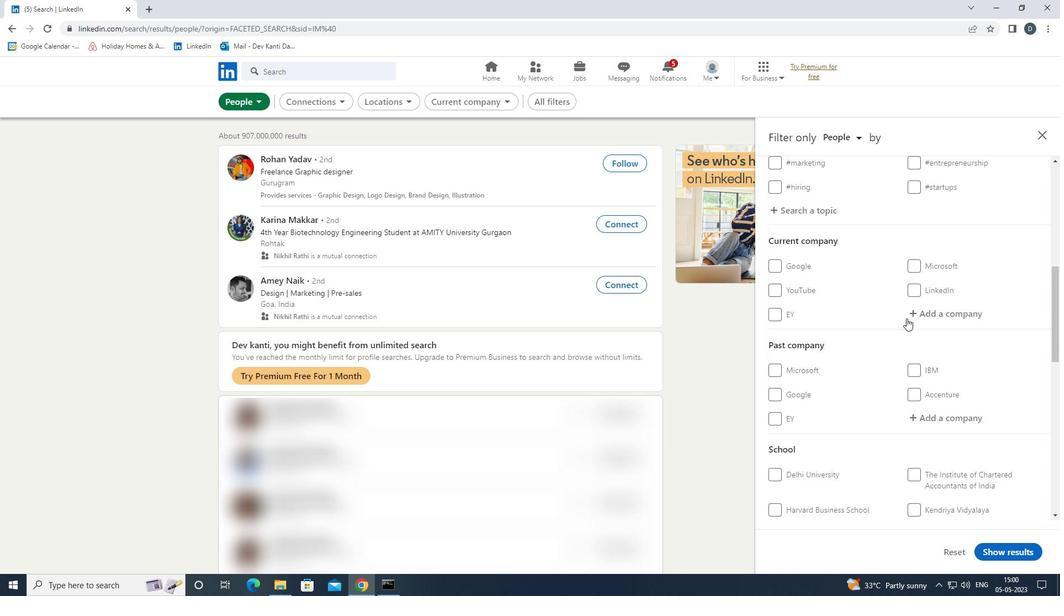 
Action: Mouse pressed left at (924, 316)
Screenshot: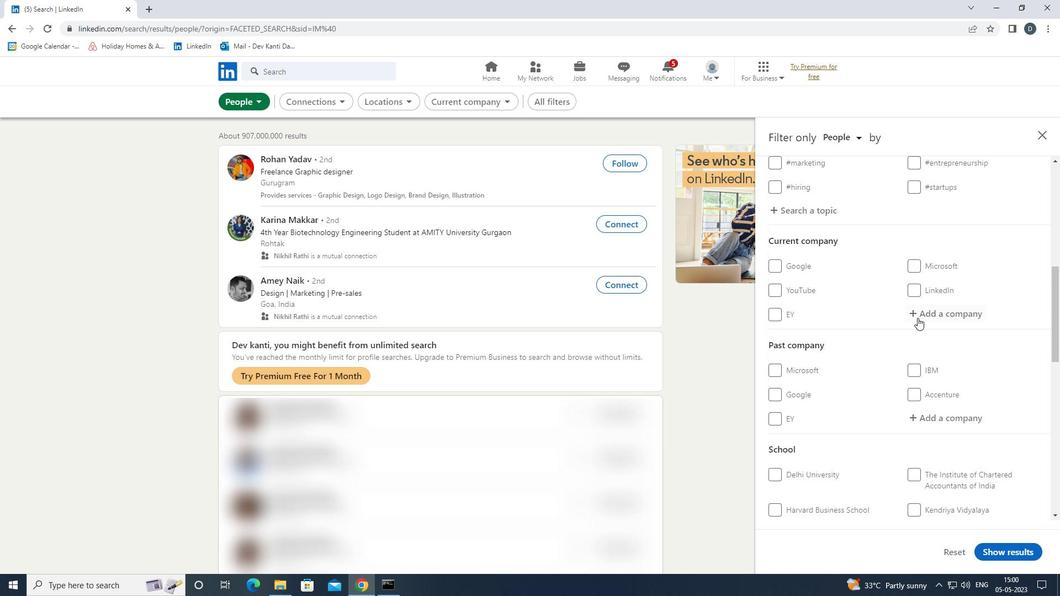 
Action: Mouse moved to (924, 316)
Screenshot: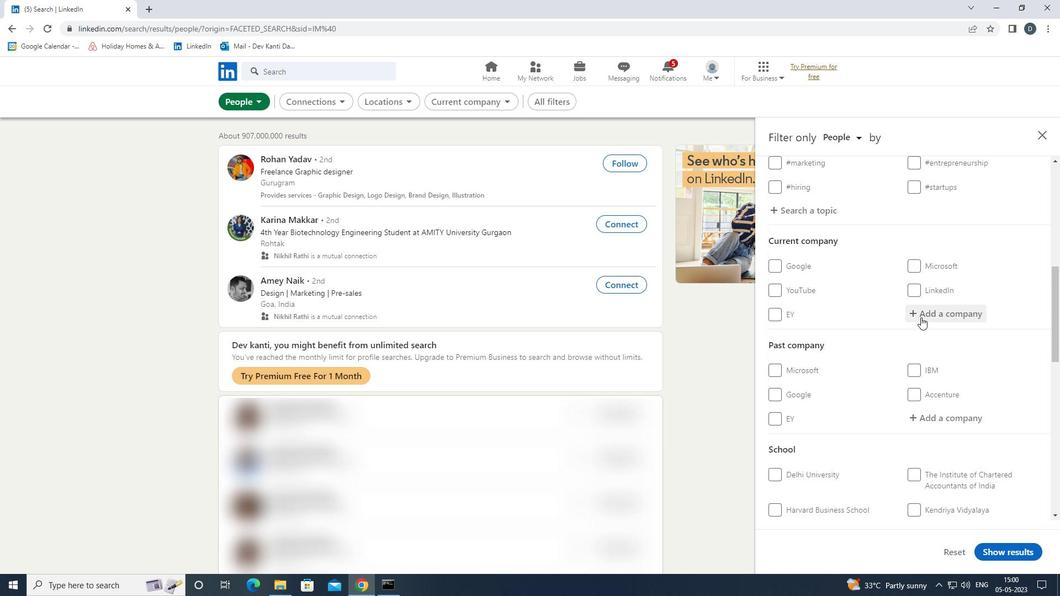 
Action: Key pressed <Key.shift><Key.shift><Key.shift><Key.shift><Key.shift><Key.shift><Key.shift><Key.shift><Key.shift><Key.shift><Key.shift><Key.shift>GARTNER<Key.down><Key.enter>
Screenshot: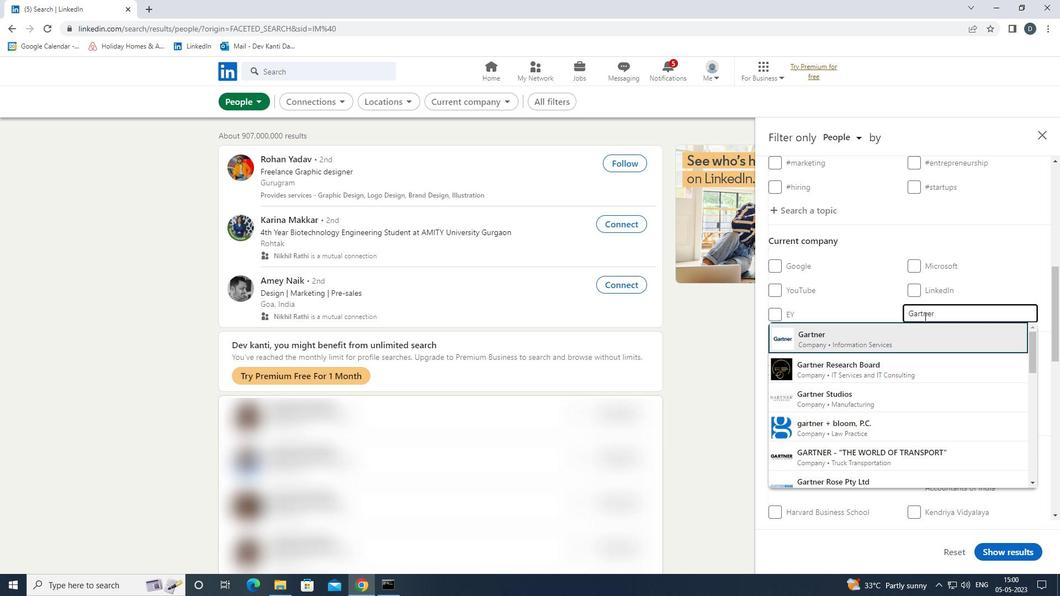 
Action: Mouse scrolled (924, 316) with delta (0, 0)
Screenshot: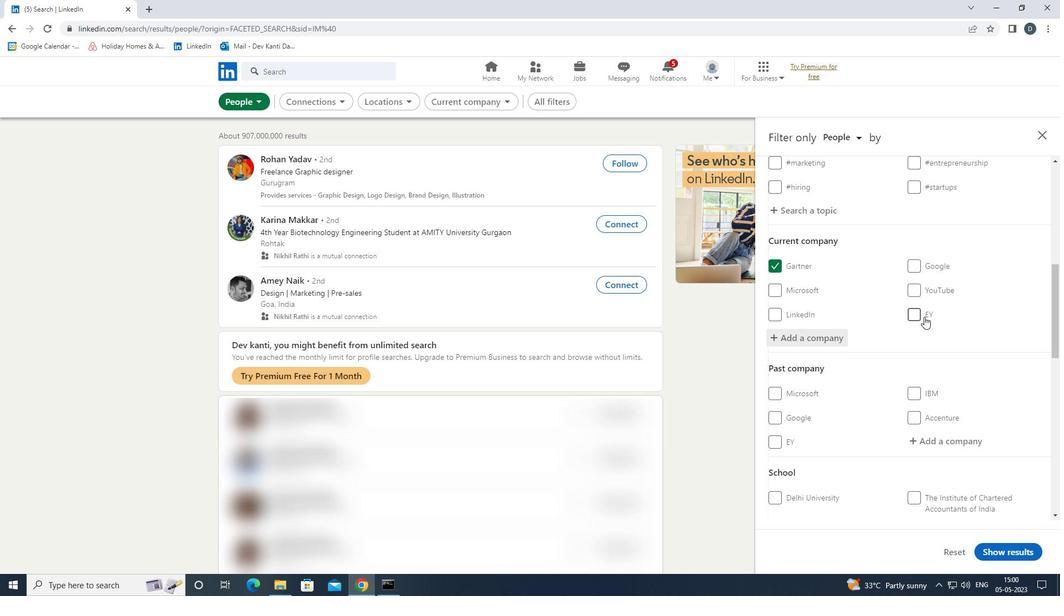 
Action: Mouse scrolled (924, 316) with delta (0, 0)
Screenshot: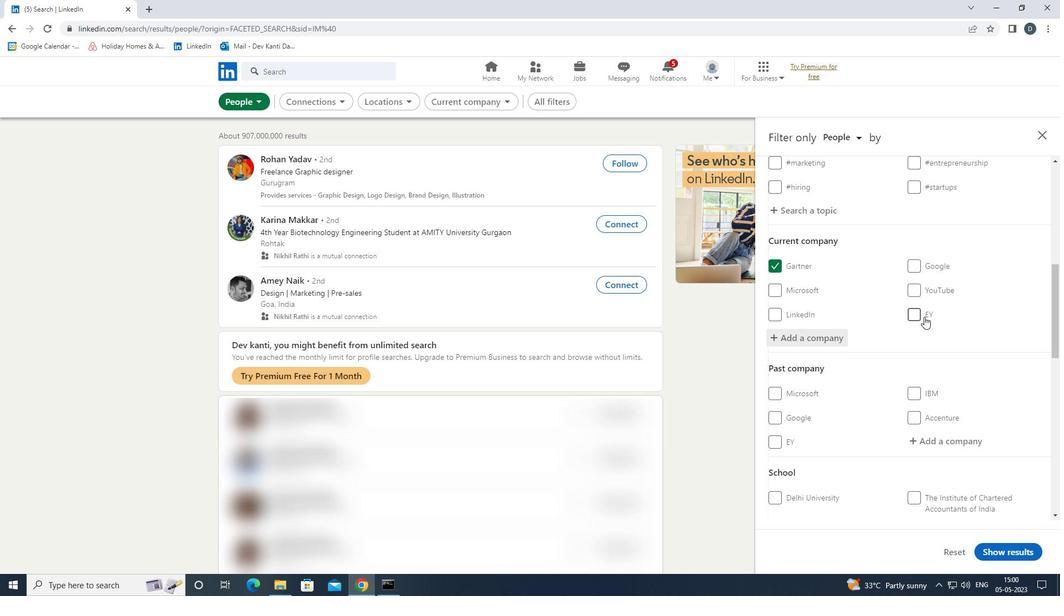 
Action: Mouse moved to (926, 316)
Screenshot: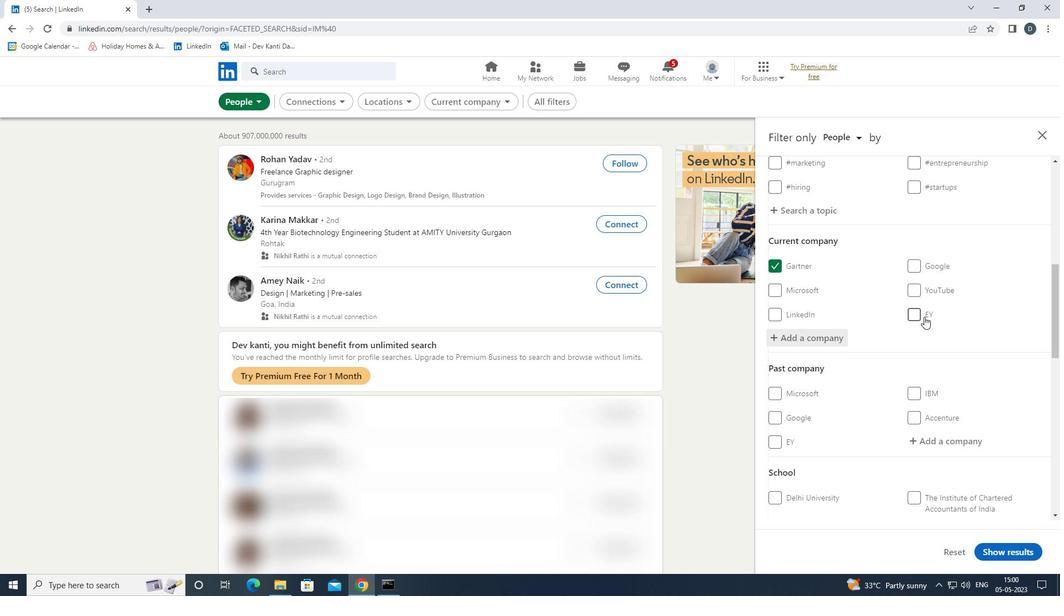 
Action: Mouse scrolled (926, 316) with delta (0, 0)
Screenshot: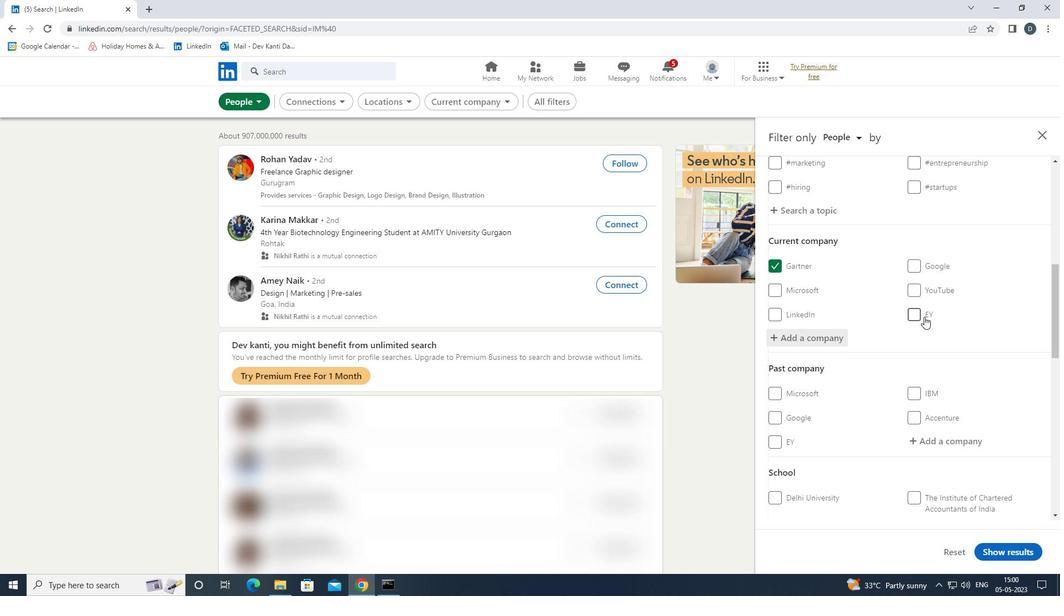 
Action: Mouse moved to (931, 321)
Screenshot: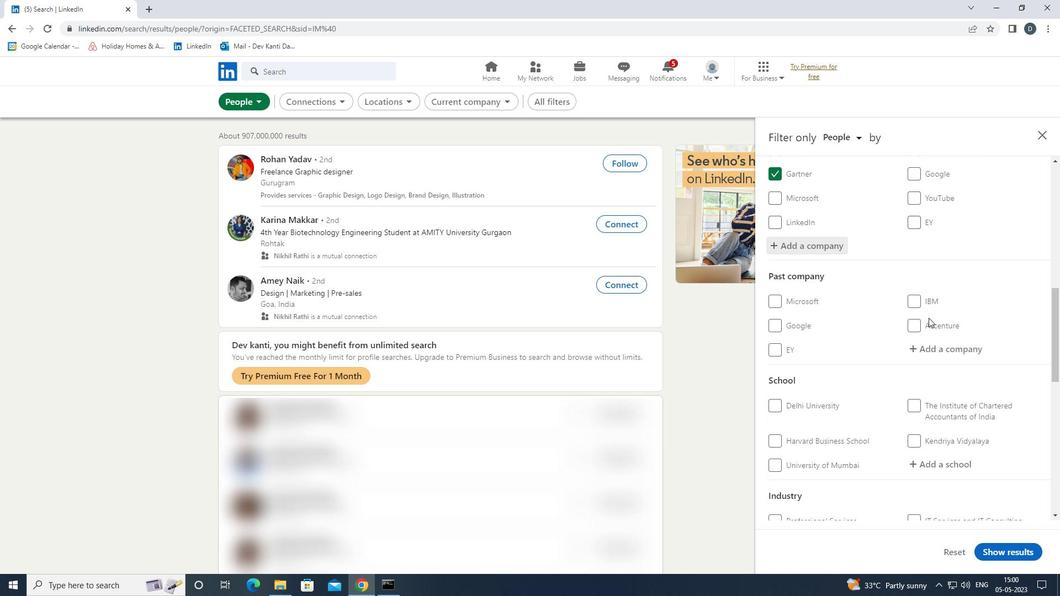 
Action: Mouse scrolled (931, 321) with delta (0, 0)
Screenshot: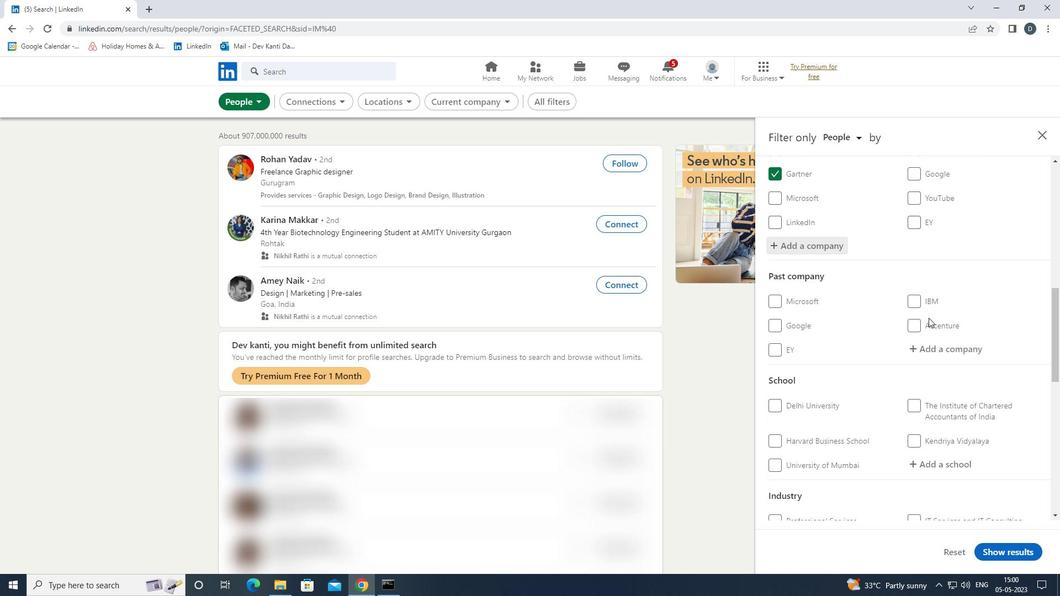 
Action: Mouse moved to (947, 335)
Screenshot: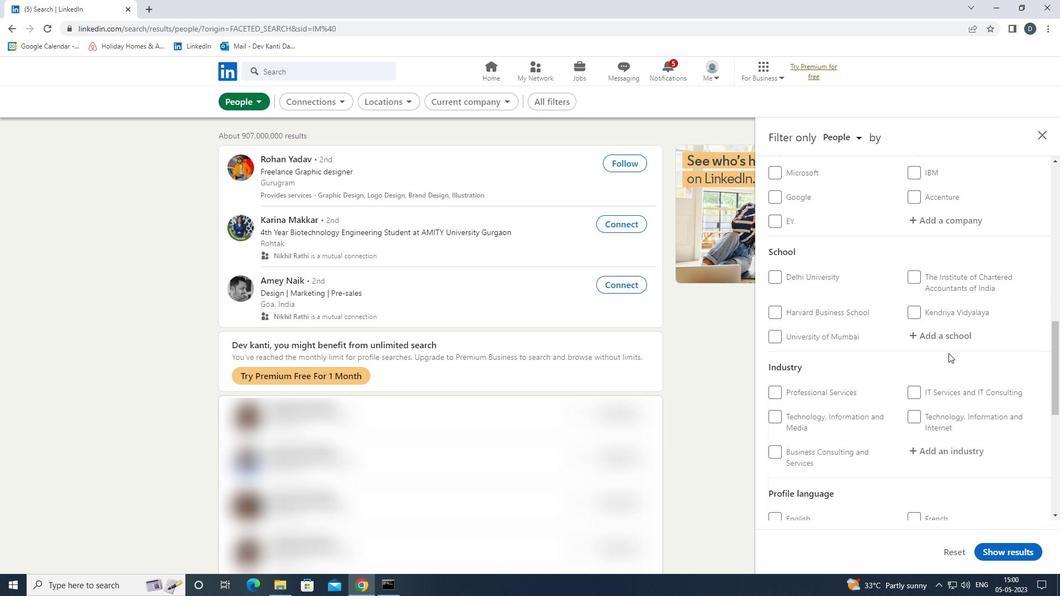 
Action: Mouse pressed left at (947, 335)
Screenshot: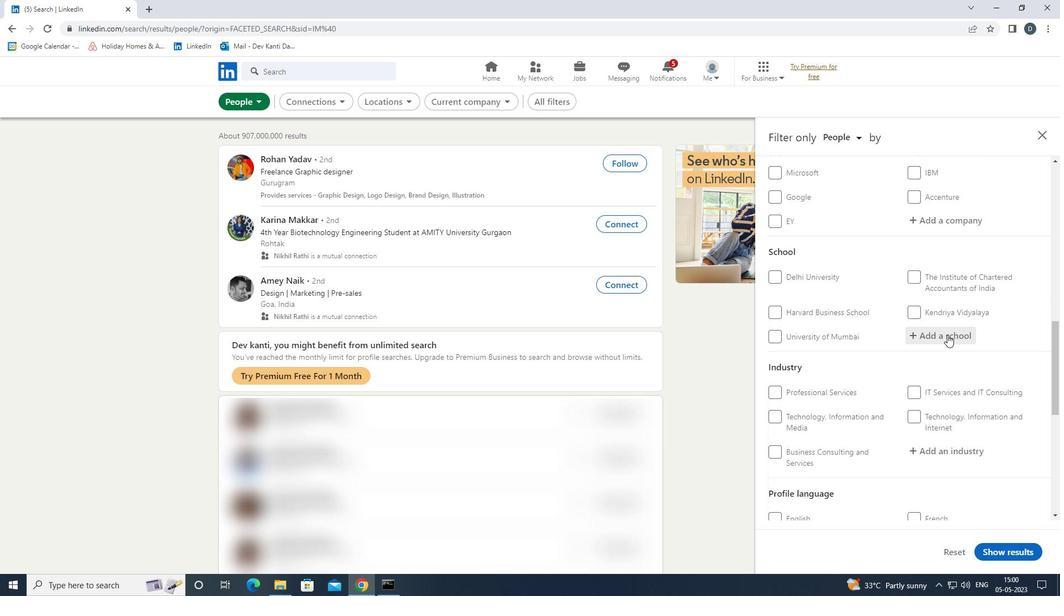 
Action: Key pressed <Key.shift><Key.shift><Key.shift><Key.shift><Key.shift><Key.shift><Key.shift><Key.shift><Key.shift><Key.shift>NATIONAL<Key.space><Key.shift>ACADEMY<Key.space>OF<Key.space><Key.shift>LEGAL<Key.space><Key.shift>STUDIES<Key.space><Key.shift>&<Key.space><Key.shift><Key.shift>RESEARCH<Key.down><Key.enter>
Screenshot: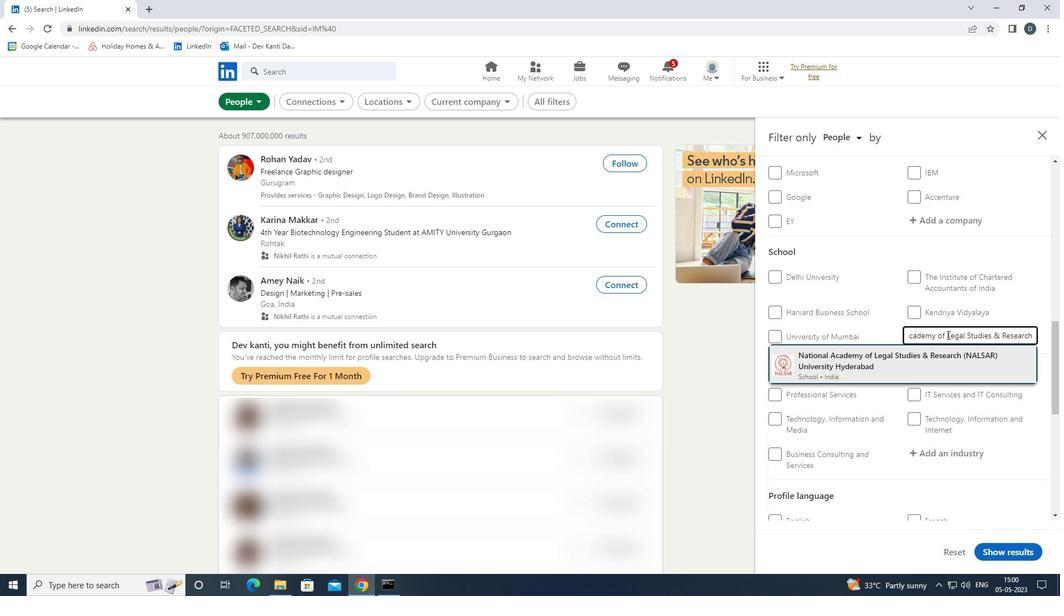 
Action: Mouse moved to (949, 336)
Screenshot: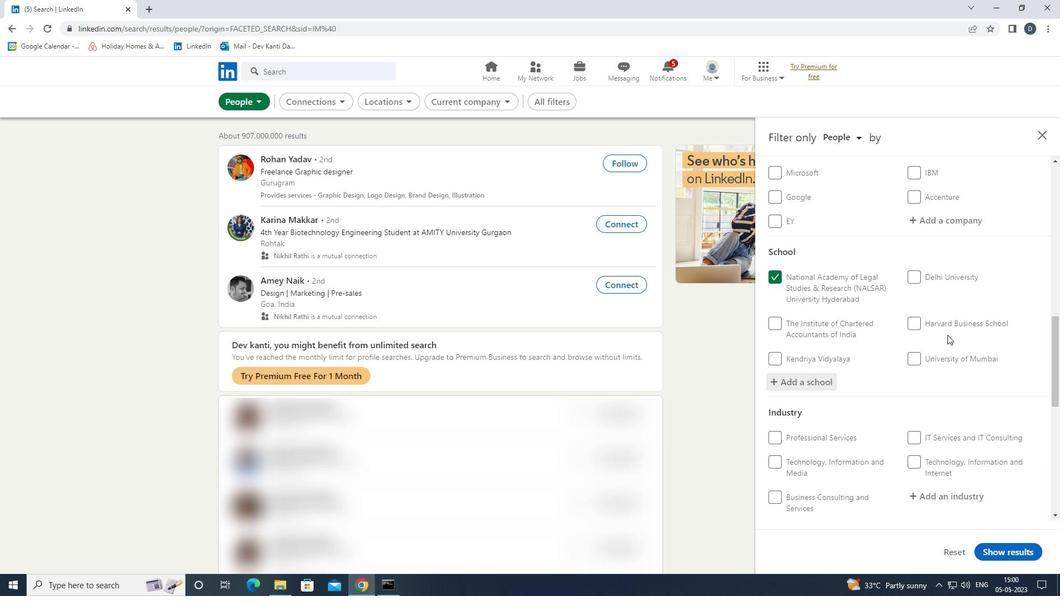 
Action: Mouse scrolled (949, 336) with delta (0, 0)
Screenshot: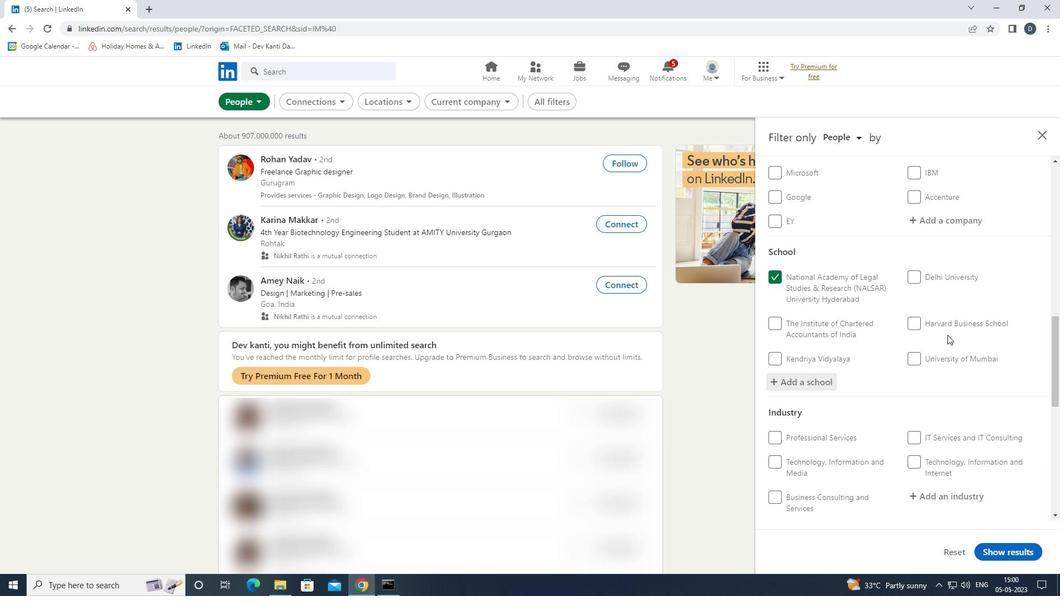 
Action: Mouse moved to (951, 340)
Screenshot: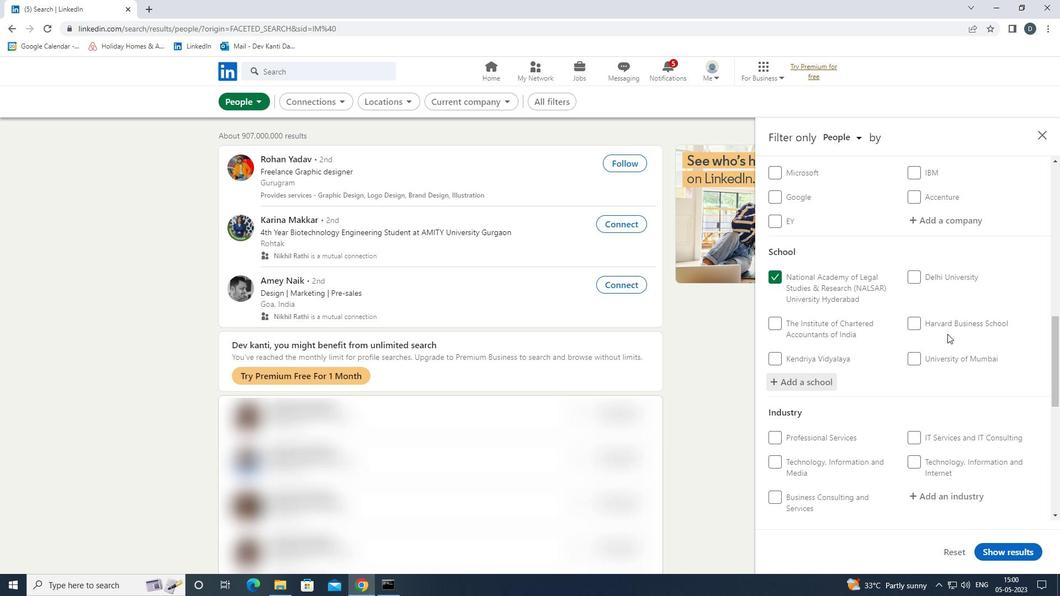 
Action: Mouse scrolled (951, 339) with delta (0, 0)
Screenshot: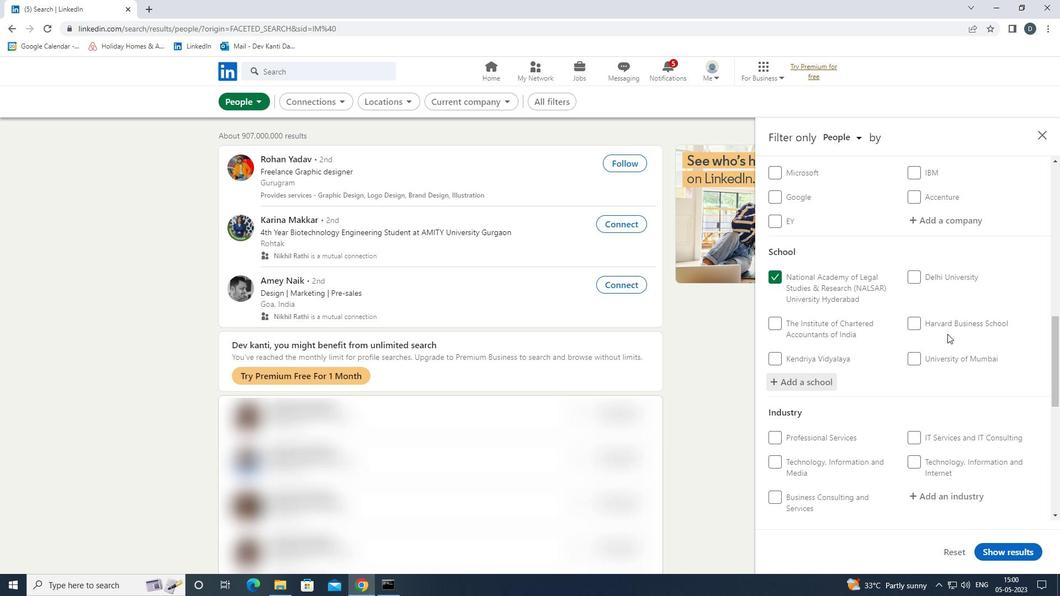 
Action: Mouse moved to (953, 343)
Screenshot: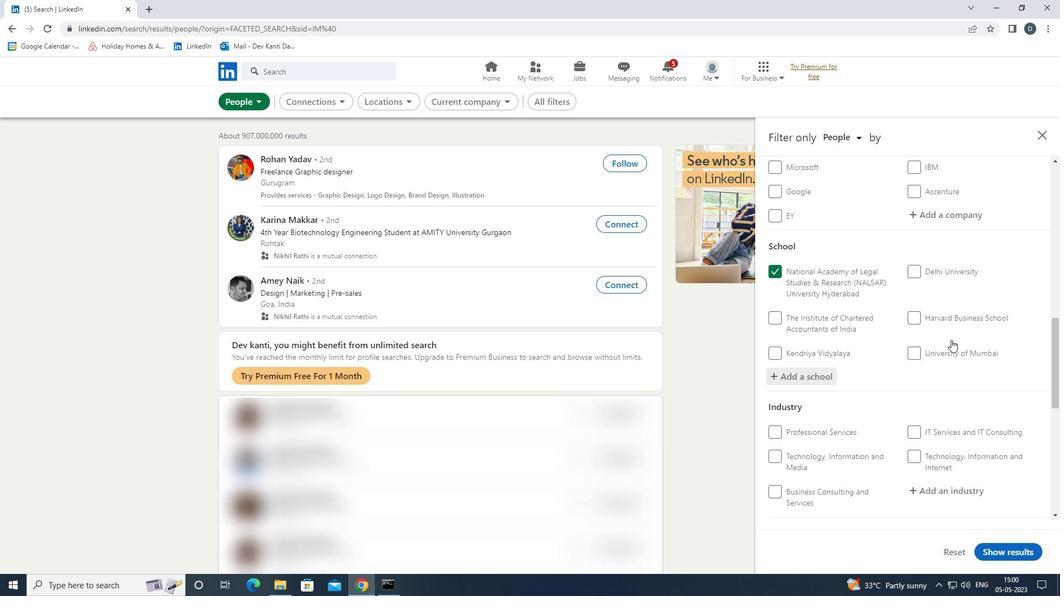 
Action: Mouse scrolled (953, 343) with delta (0, 0)
Screenshot: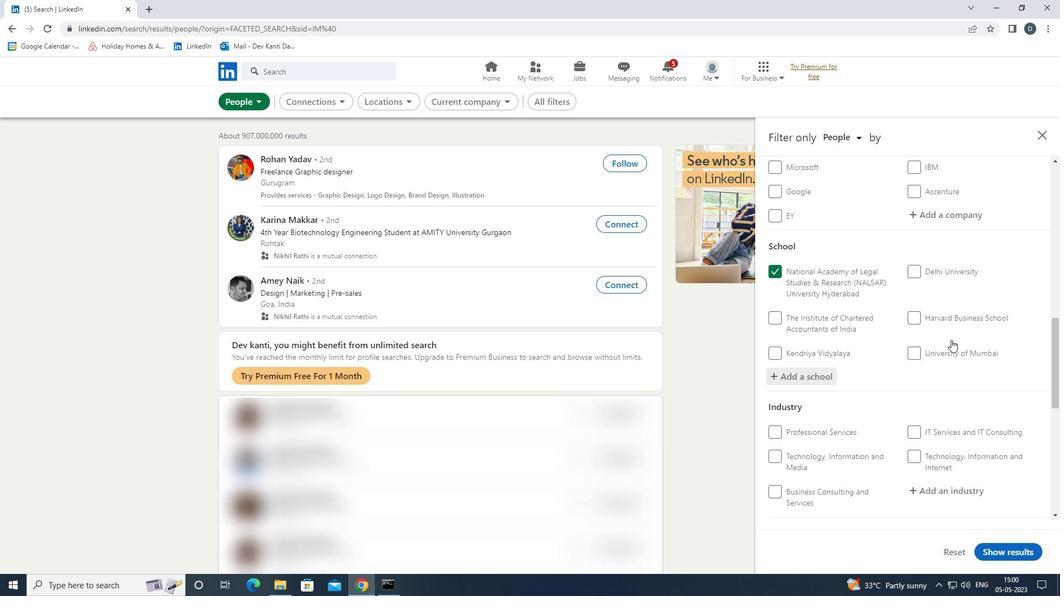 
Action: Mouse moved to (954, 330)
Screenshot: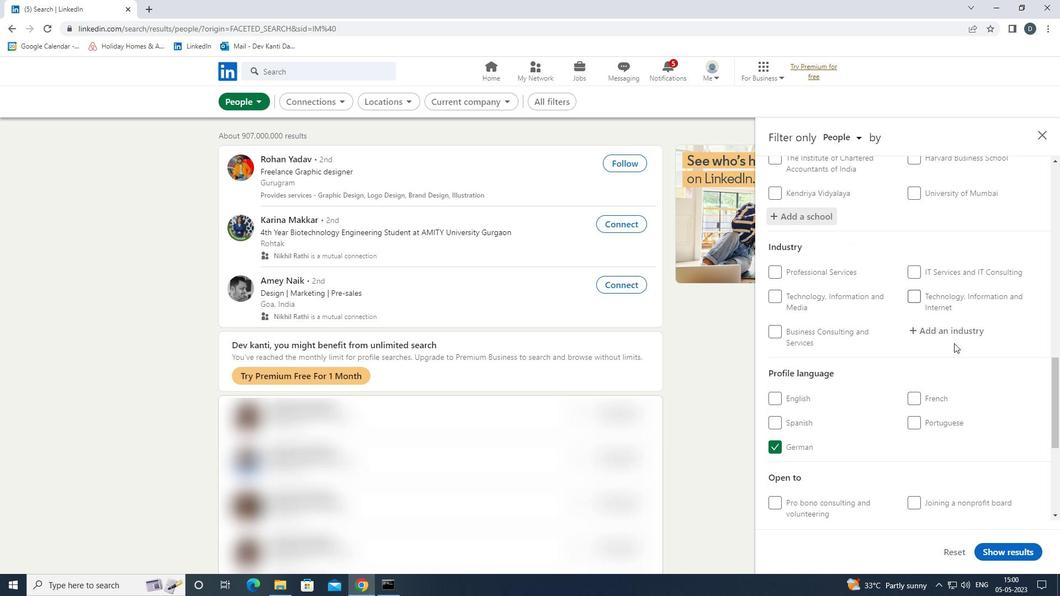 
Action: Mouse pressed left at (954, 330)
Screenshot: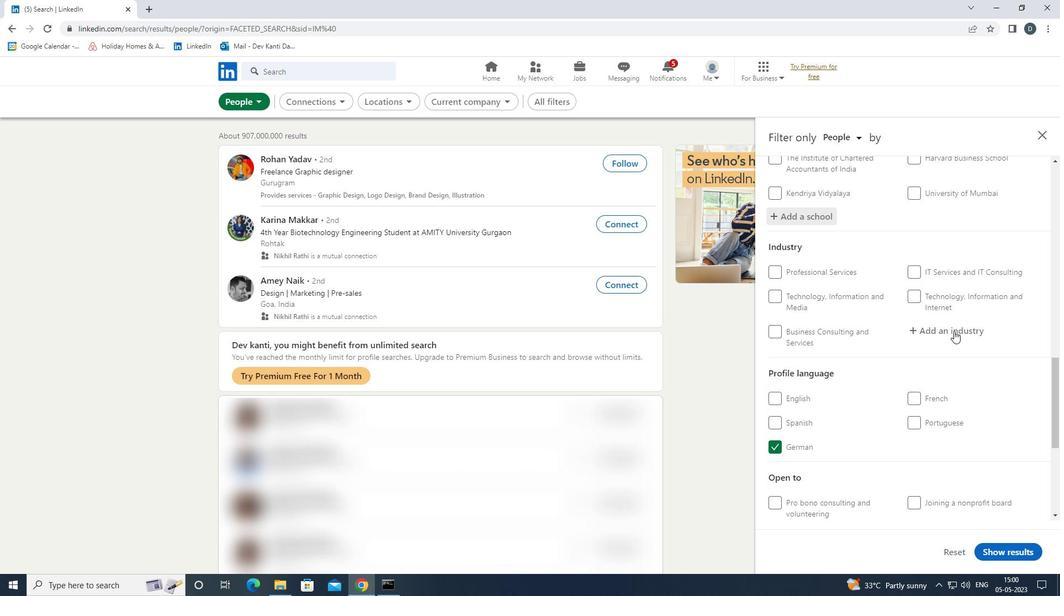 
Action: Key pressed <Key.shift>PERIODICAL<Key.space><Key.shift>P<Key.down><Key.down><Key.enter>
Screenshot: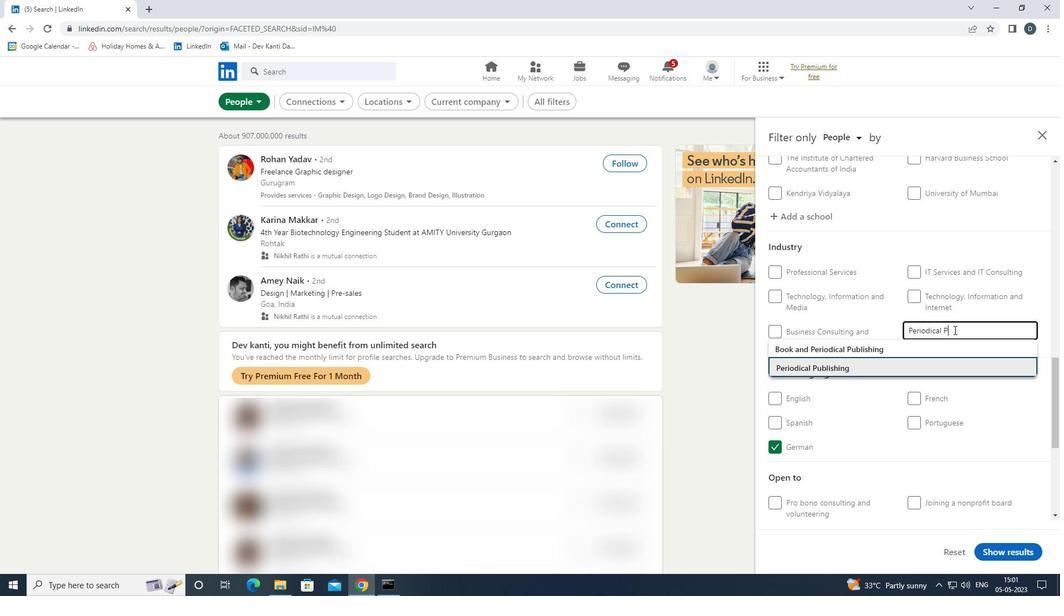 
Action: Mouse scrolled (954, 329) with delta (0, 0)
Screenshot: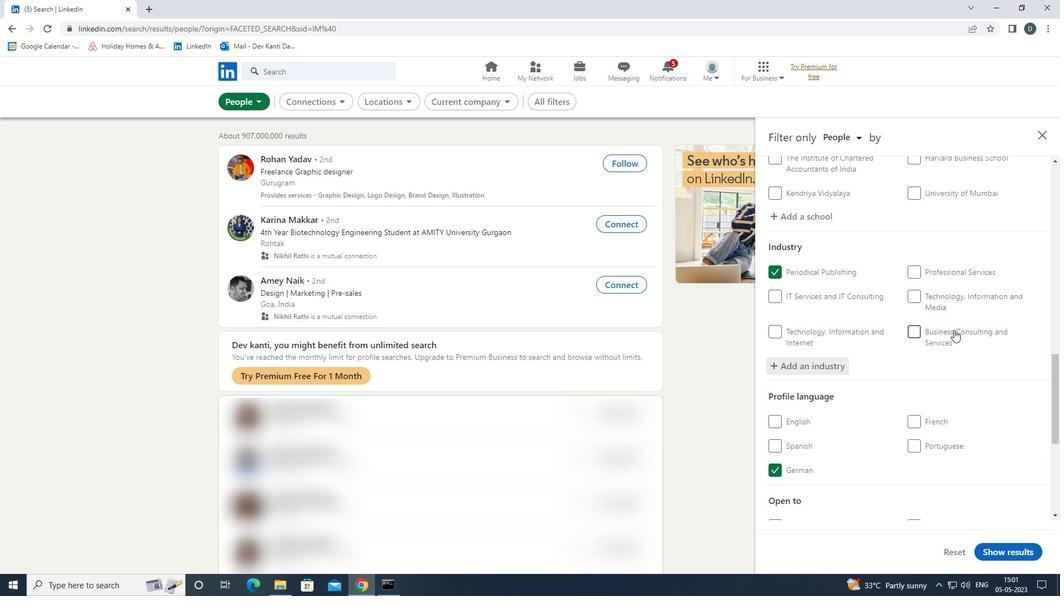 
Action: Mouse scrolled (954, 329) with delta (0, 0)
Screenshot: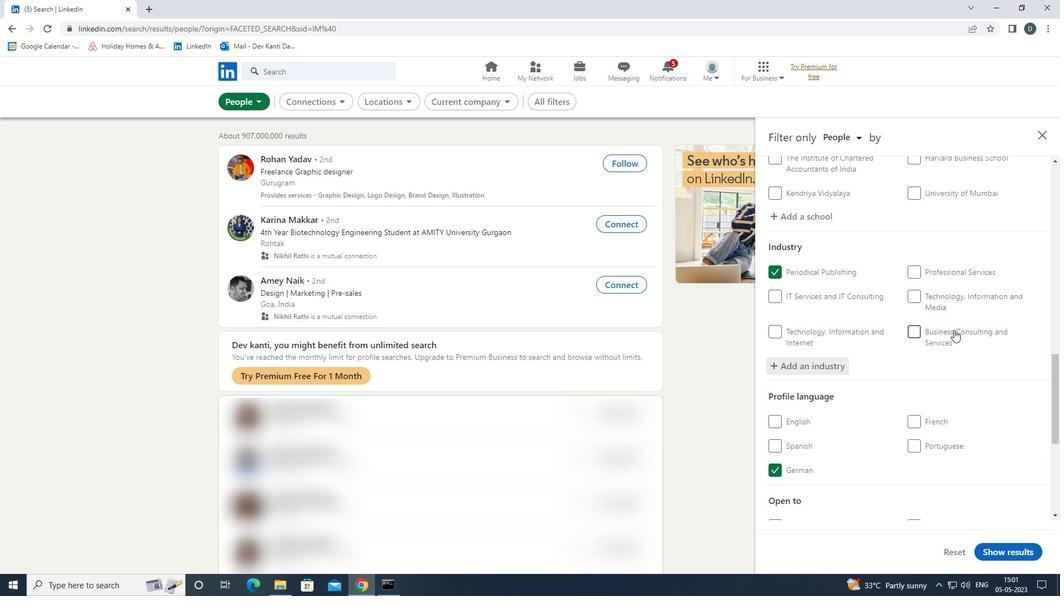 
Action: Mouse scrolled (954, 329) with delta (0, 0)
Screenshot: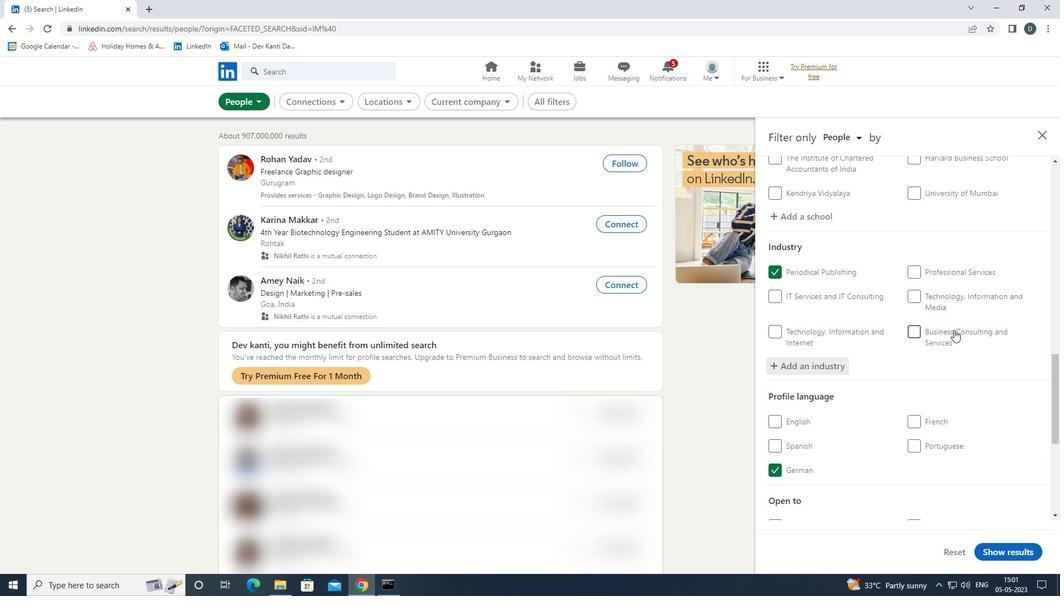 
Action: Mouse scrolled (954, 329) with delta (0, 0)
Screenshot: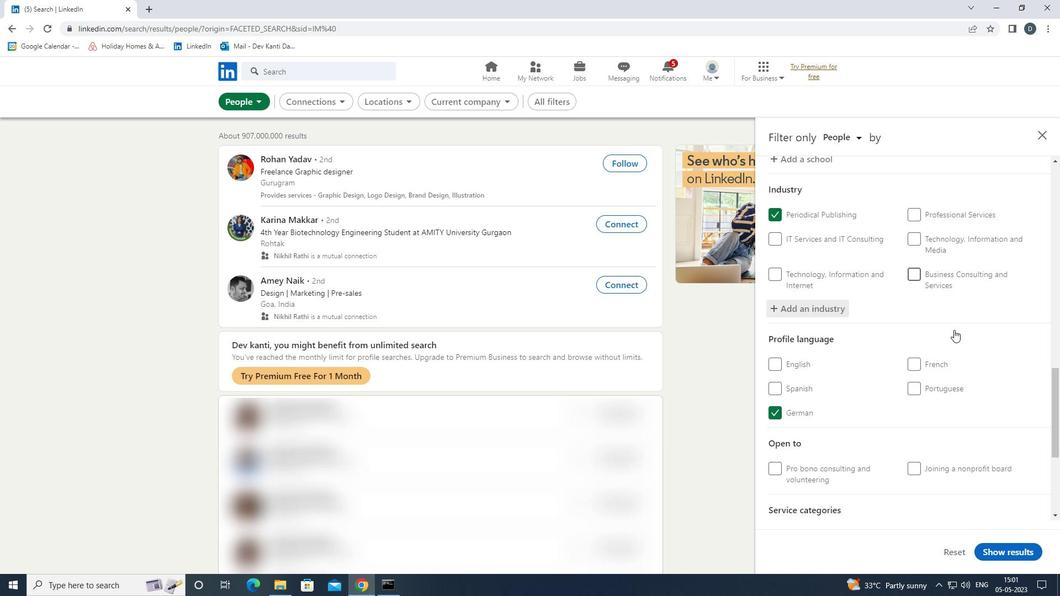 
Action: Mouse moved to (947, 416)
Screenshot: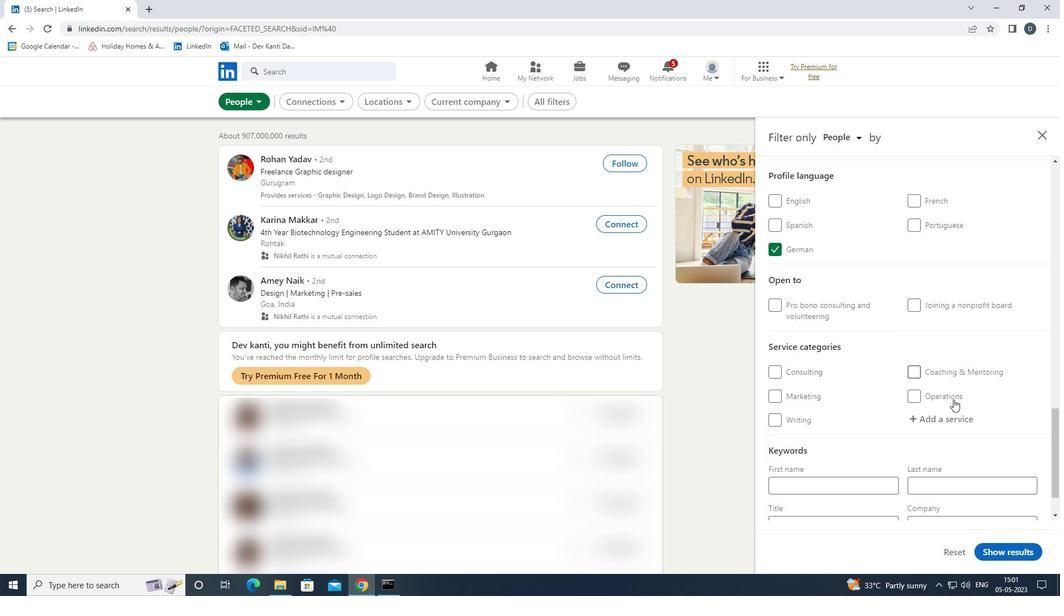 
Action: Mouse pressed left at (947, 416)
Screenshot: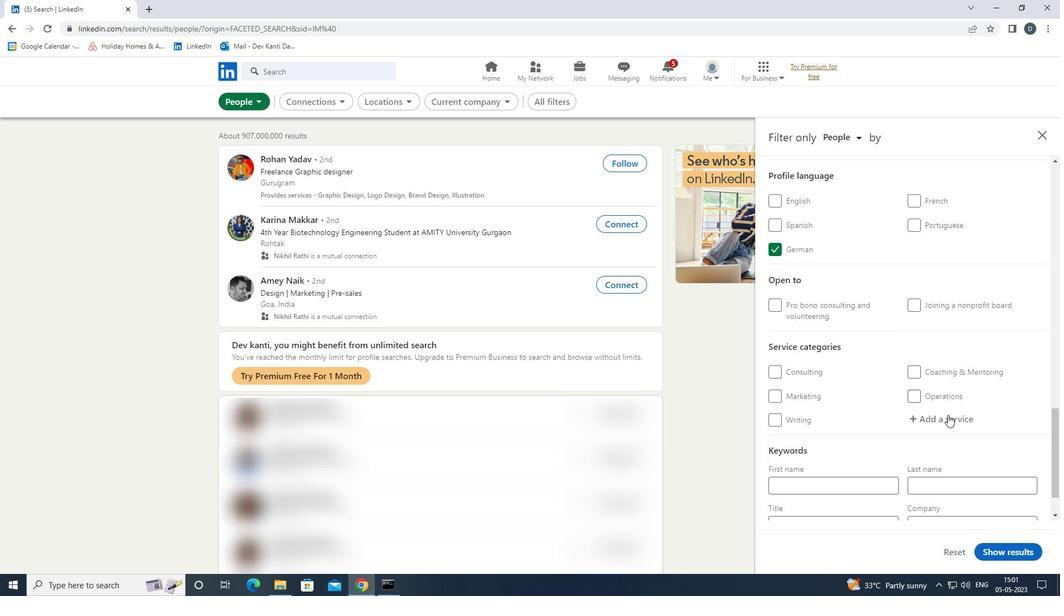 
Action: Key pressed <Key.shift><Key.shift><Key.shift><Key.shift><Key.shift><Key.shift><Key.shift><Key.shift><Key.shift><Key.shift><Key.shift><Key.shift><Key.shift><Key.shift><Key.shift><Key.shift><Key.shift><Key.shift><Key.shift><Key.shift><Key.shift><Key.shift><Key.shift><Key.shift><Key.shift><Key.shift><Key.shift><Key.shift><Key.shift><Key.shift><Key.shift><Key.shift><Key.shift><Key.shift><Key.shift><Key.shift><Key.shift>RESEARCH<Key.space><Key.enter>
Screenshot: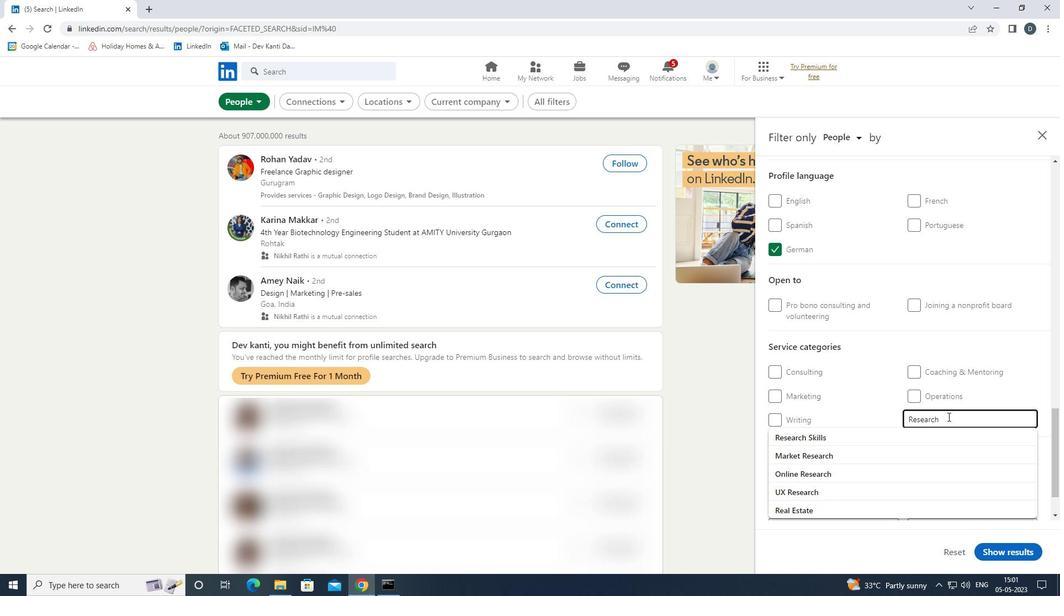 
Action: Mouse scrolled (947, 416) with delta (0, 0)
Screenshot: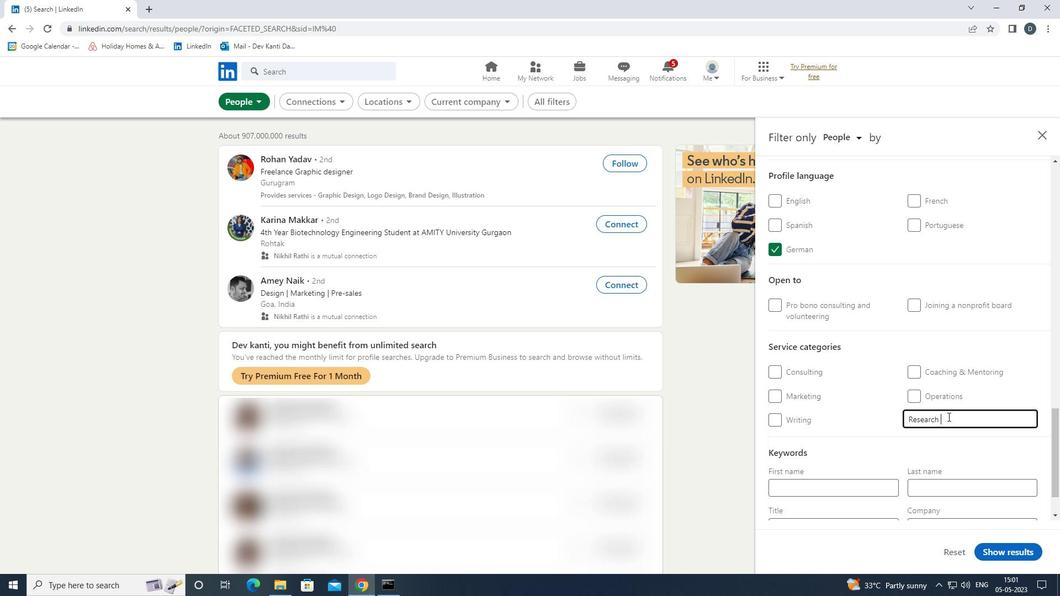 
Action: Mouse scrolled (947, 416) with delta (0, 0)
Screenshot: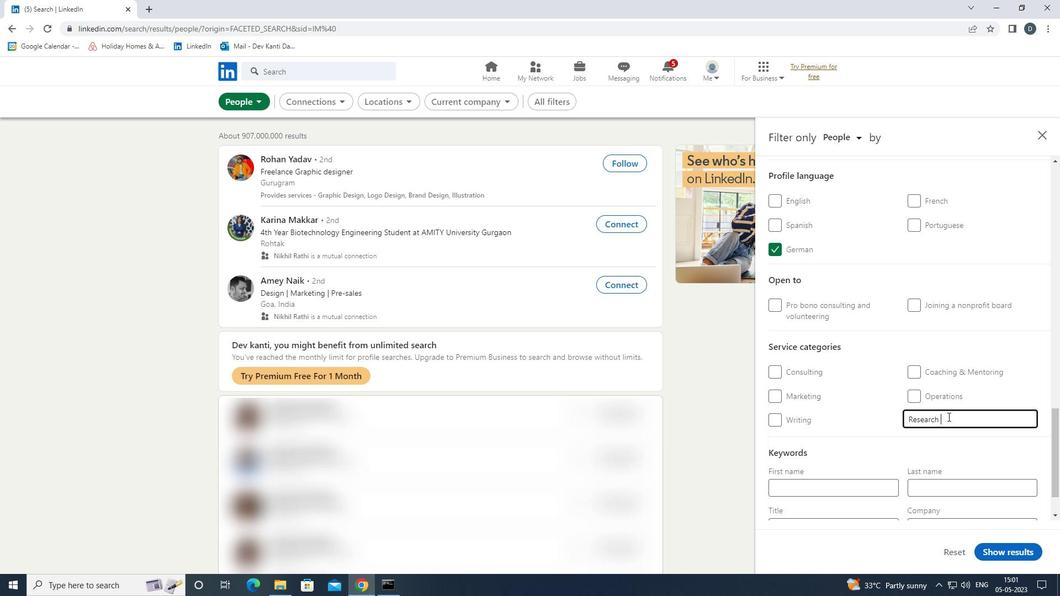 
Action: Mouse scrolled (947, 416) with delta (0, 0)
Screenshot: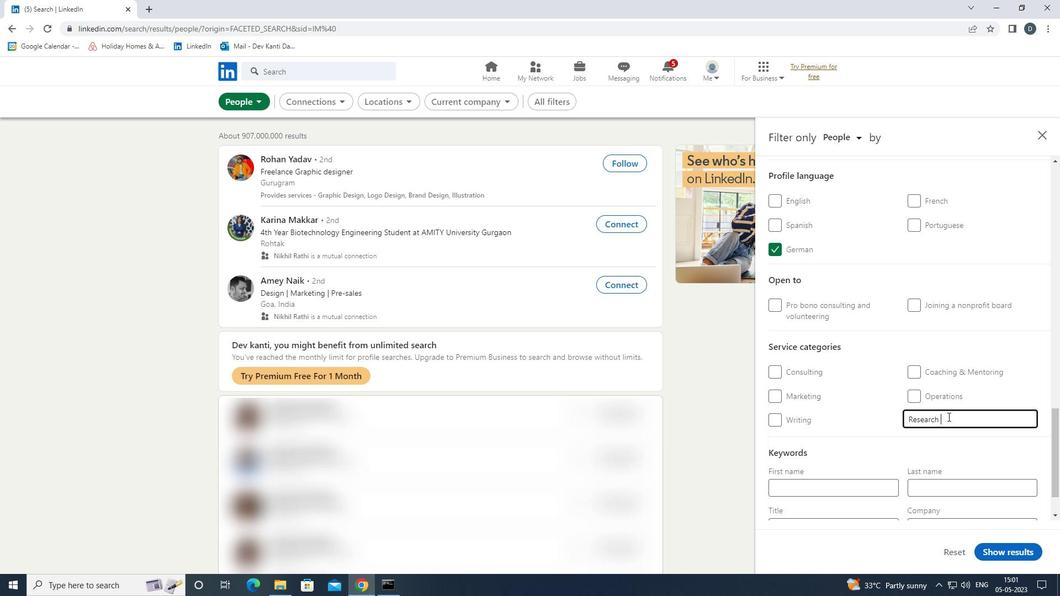 
Action: Mouse moved to (871, 468)
Screenshot: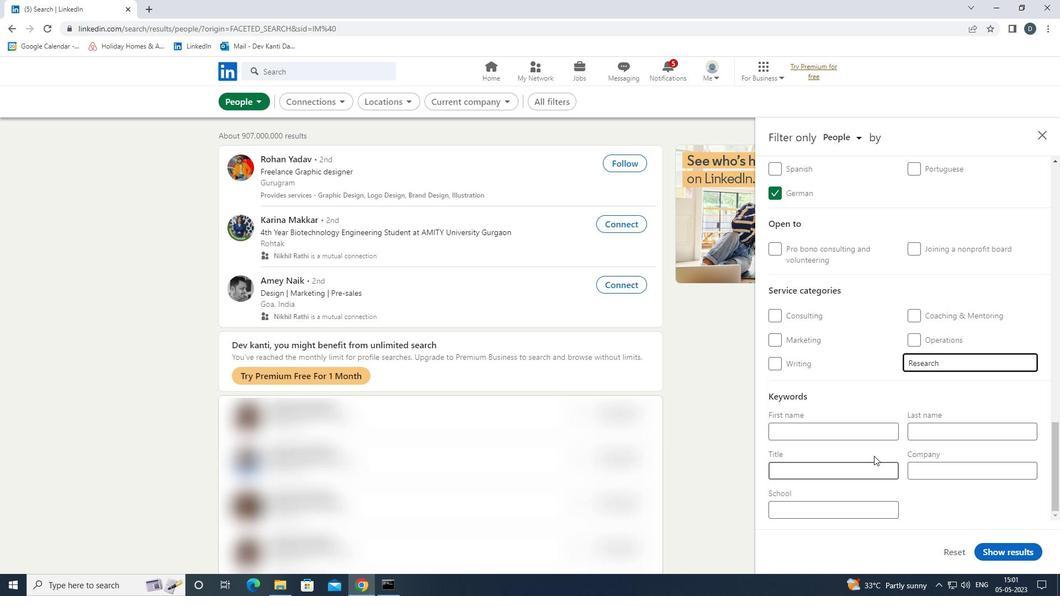 
Action: Mouse pressed left at (871, 468)
Screenshot: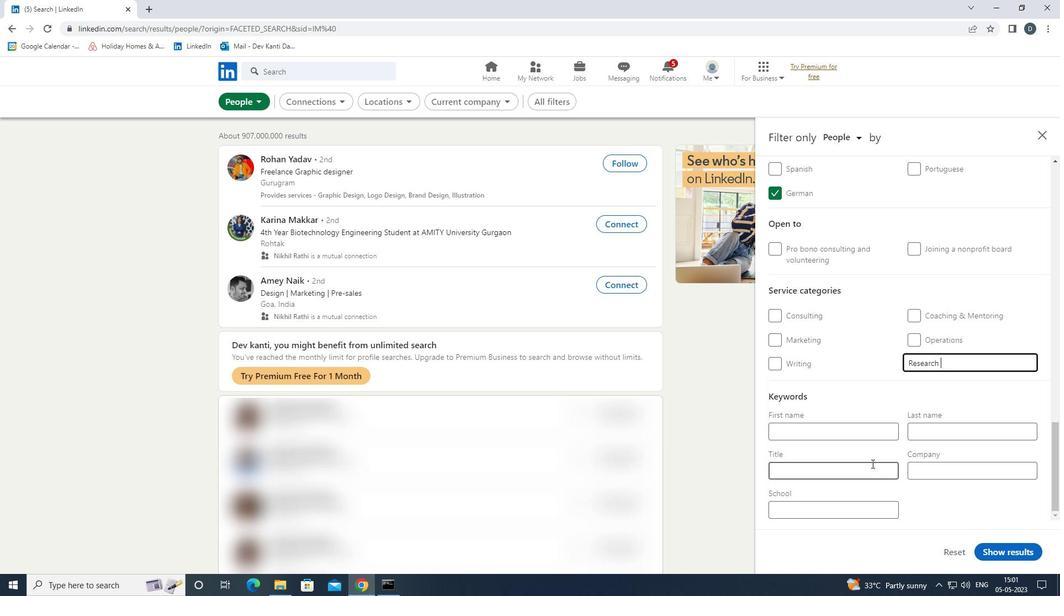 
Action: Key pressed <Key.shift><Key.shift><Key.shift><Key.shift><Key.shift><Key.shift><Key.shift><Key.shift><Key.shift><Key.shift><Key.shift><Key.shift><Key.shift>CO<Key.backspace>ONSERVATION<Key.space><Key.shift><Key.shift>VOLUNTEER
Screenshot: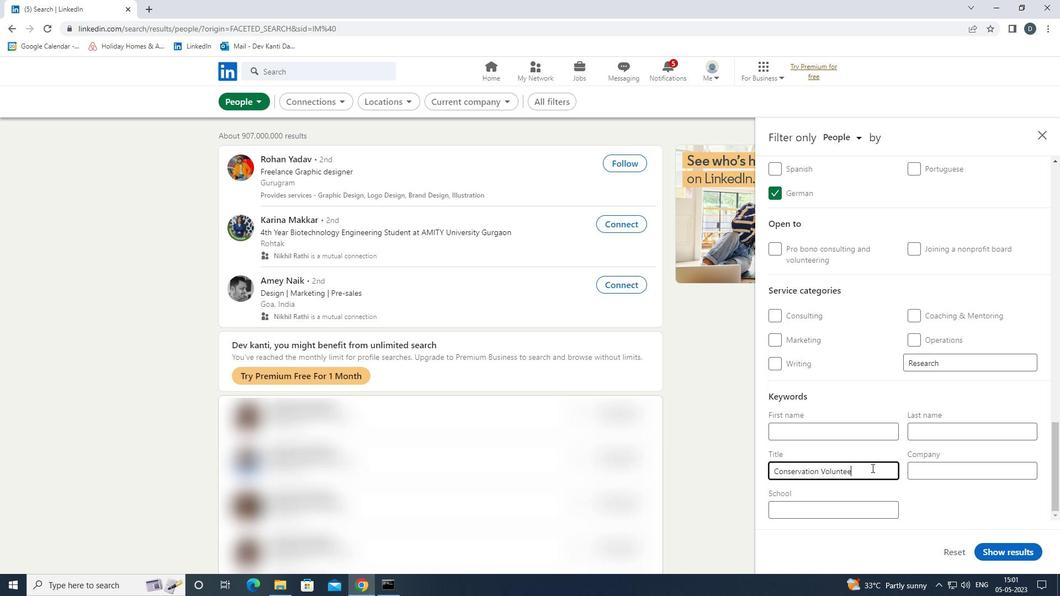 
Action: Mouse moved to (1005, 550)
Screenshot: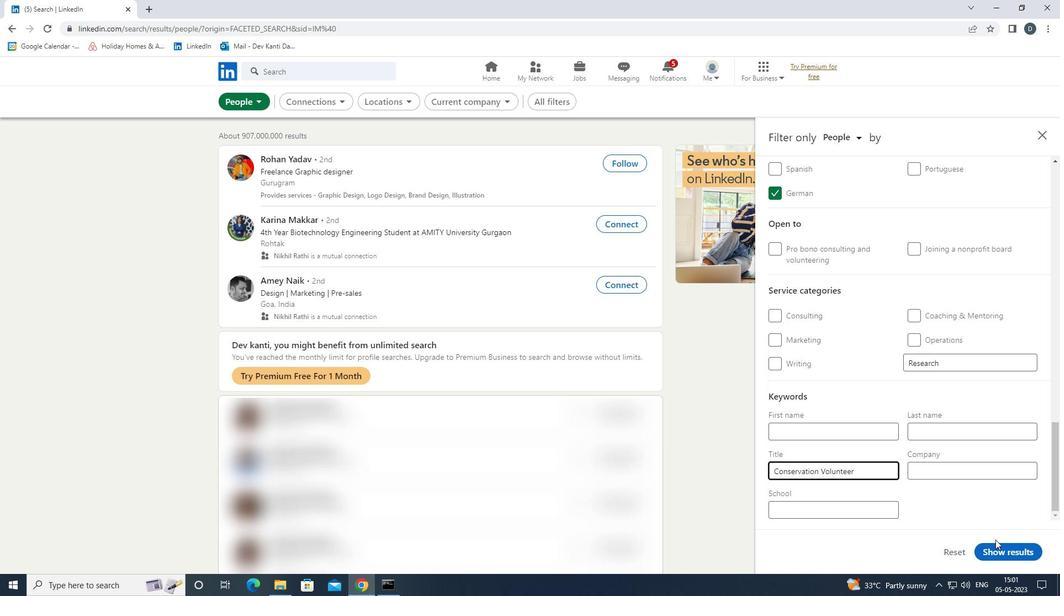 
Action: Mouse pressed left at (1005, 550)
Screenshot: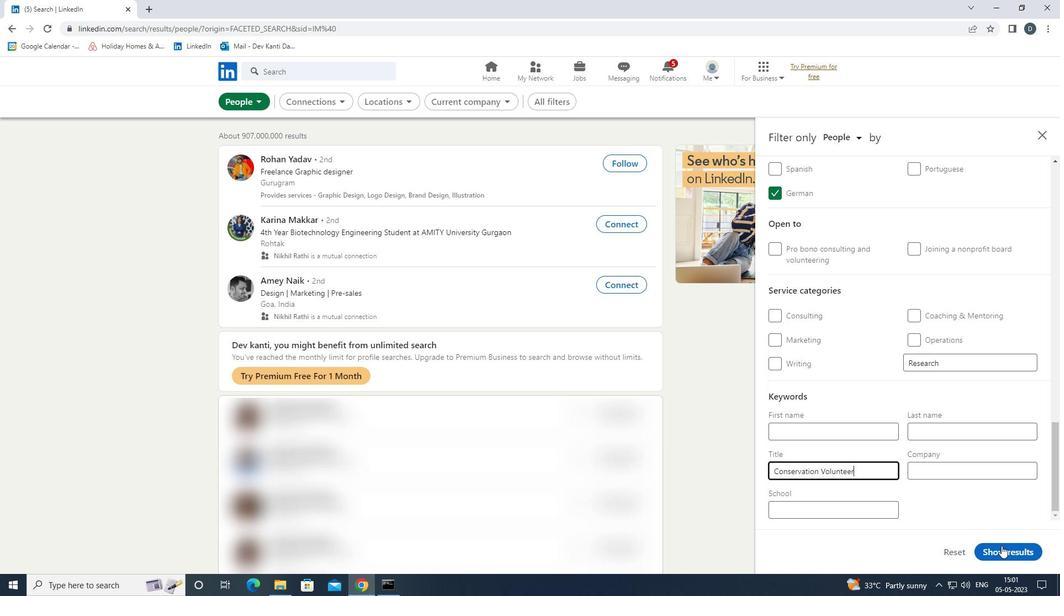 
Action: Mouse moved to (951, 431)
Screenshot: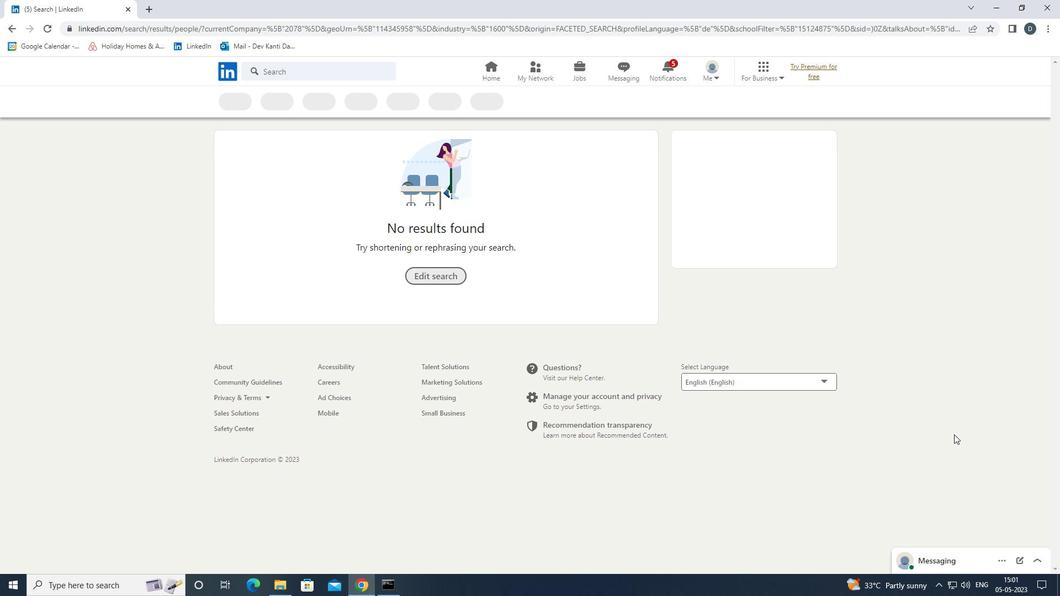 
